 Task: open an excel sheet and write heading  Budget GuruAdd Categories in a column and its values below  'Housing, Transportation, Groceries, Utilities, Entertainment, Dining Out, Health, Miscellaneous, Savings & Total. 'Add Budgeted amount in next column and its values below  $1,500, $300, $400, $200, $150, $250, $100, $200, $500 & $4,600. Add Actual amountin next column and its values below   $1,400, $280, $420, $180, $170, $230, $120, $180, $520 & $4,500. Add Difference in next column and its values below  -$100, -$20, +$20, -$20, +$20, -$20, +$20, -$20, +$20 & -$100Save page Financial Tracking Sheet Spreadsheet Template Workbookbook
Action: Mouse moved to (43, 123)
Screenshot: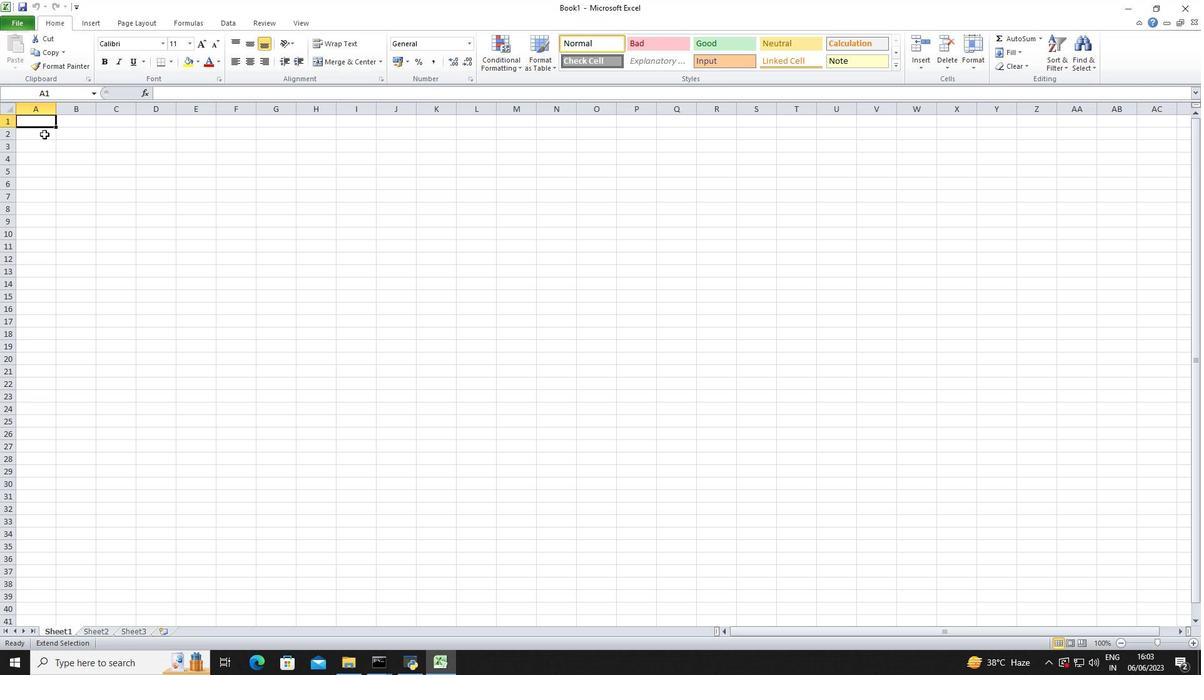 
Action: Mouse pressed left at (43, 123)
Screenshot: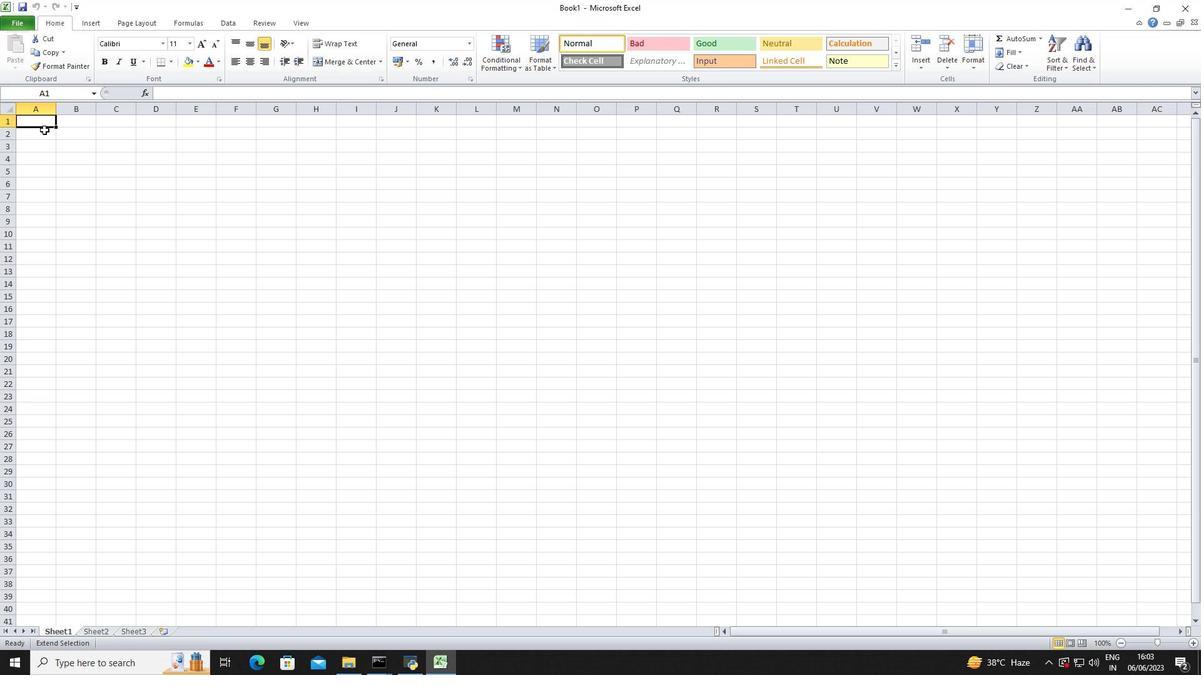 
Action: Key pressed <Key.shift>Budget<Key.space><Key.shift>Guru<Key.enter><Key.enter><Key.shift><Key.shift><Key.shift><Key.shift>Categories<Key.enter><Key.shift>Housing<Key.enter><Key.shift>Transportation<Key.enter><Key.shift>Groceries<Key.enter><Key.shift>Utilities<Key.enter><Key.shift>Entertainment<Key.enter><Key.shift>Dining<Key.space><Key.shift>Out<Key.enter><Key.shift>Health<Key.enter><Key.shift>Miscellaneous<Key.enter><Key.shift>Savings<Key.enter><Key.shift>Total<Key.down><Key.right><Key.right><Key.up><Key.up><Key.up><Key.up><Key.up><Key.up><Key.up><Key.up><Key.up><Key.up><Key.up><Key.shift>Budgeted<Key.space><Key.shift>Amount<Key.down>1500<Key.down>300<Key.down>400<Key.down>200<Key.down>150<Key.down>250<Key.down>100<Key.down>200<Key.down>500<Key.down>4600<Key.down>
Screenshot: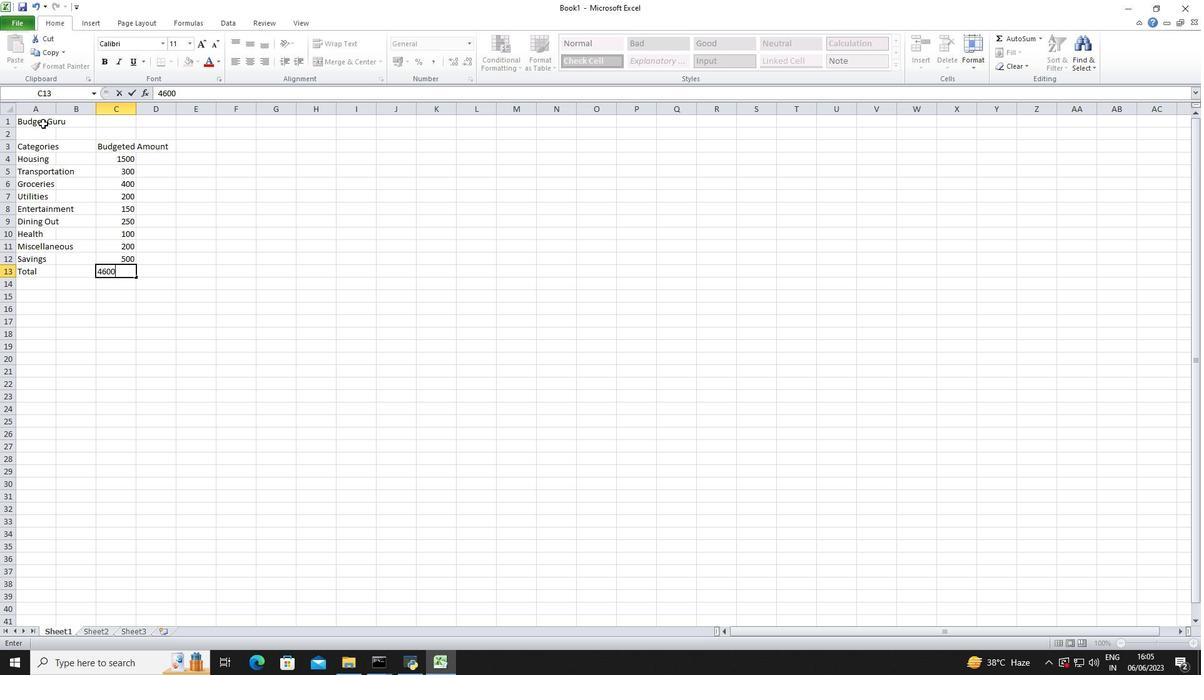 
Action: Mouse moved to (111, 158)
Screenshot: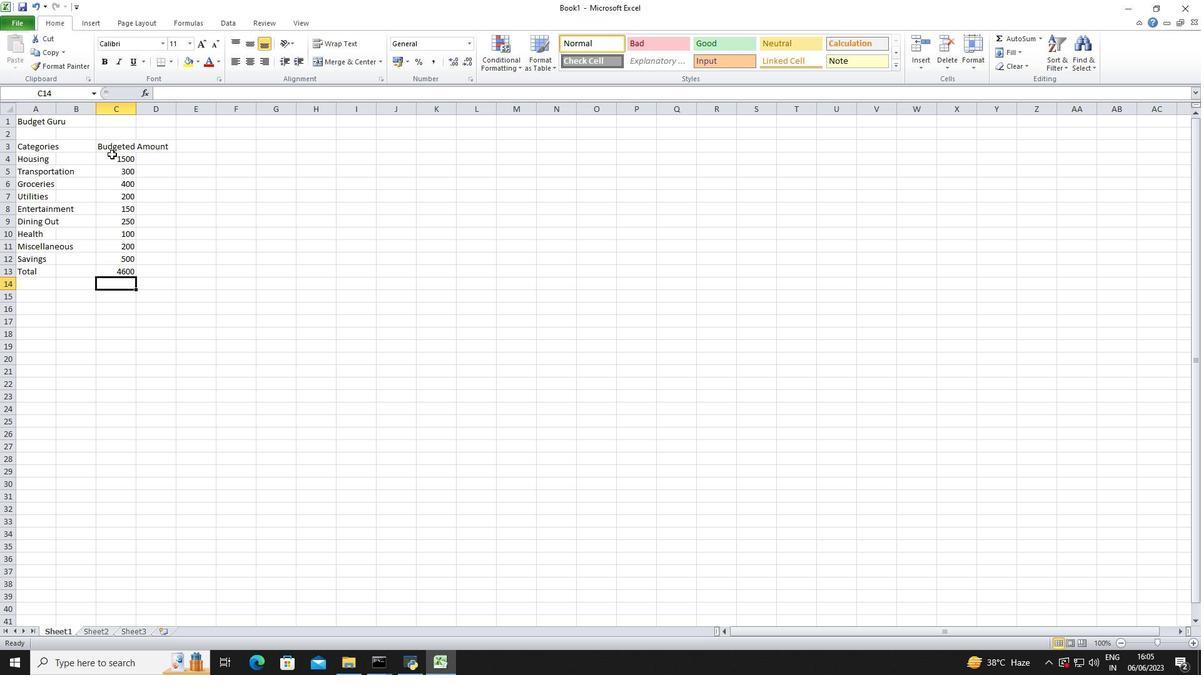 
Action: Mouse pressed left at (111, 158)
Screenshot: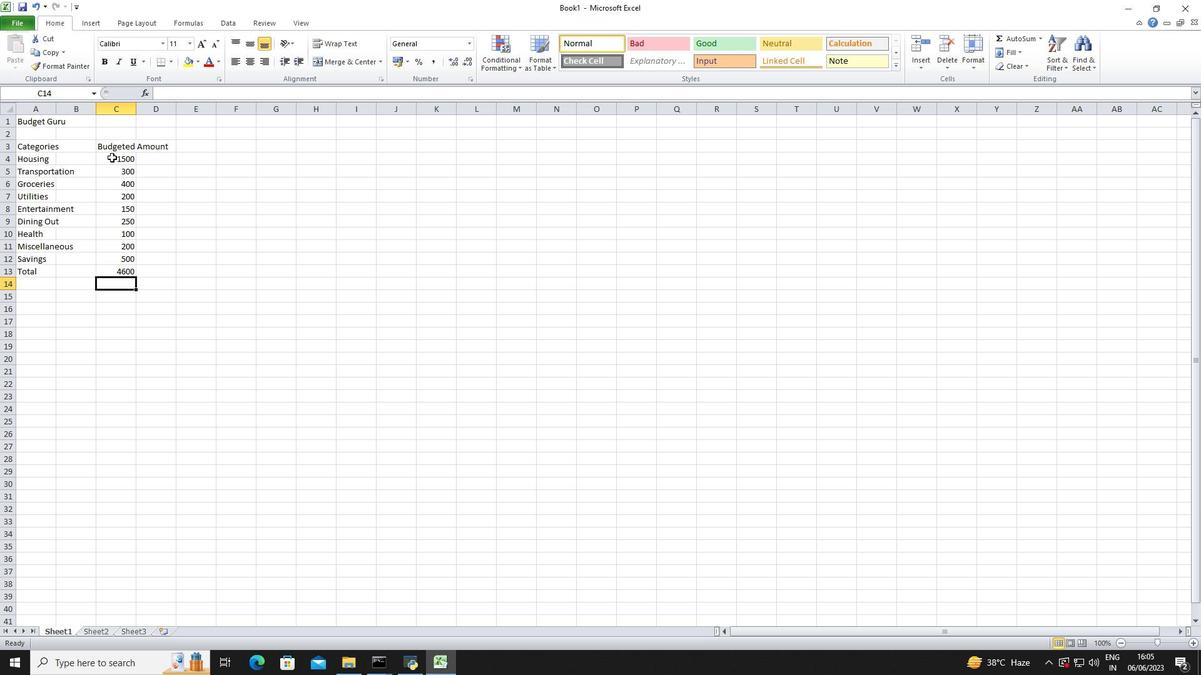 
Action: Mouse moved to (468, 40)
Screenshot: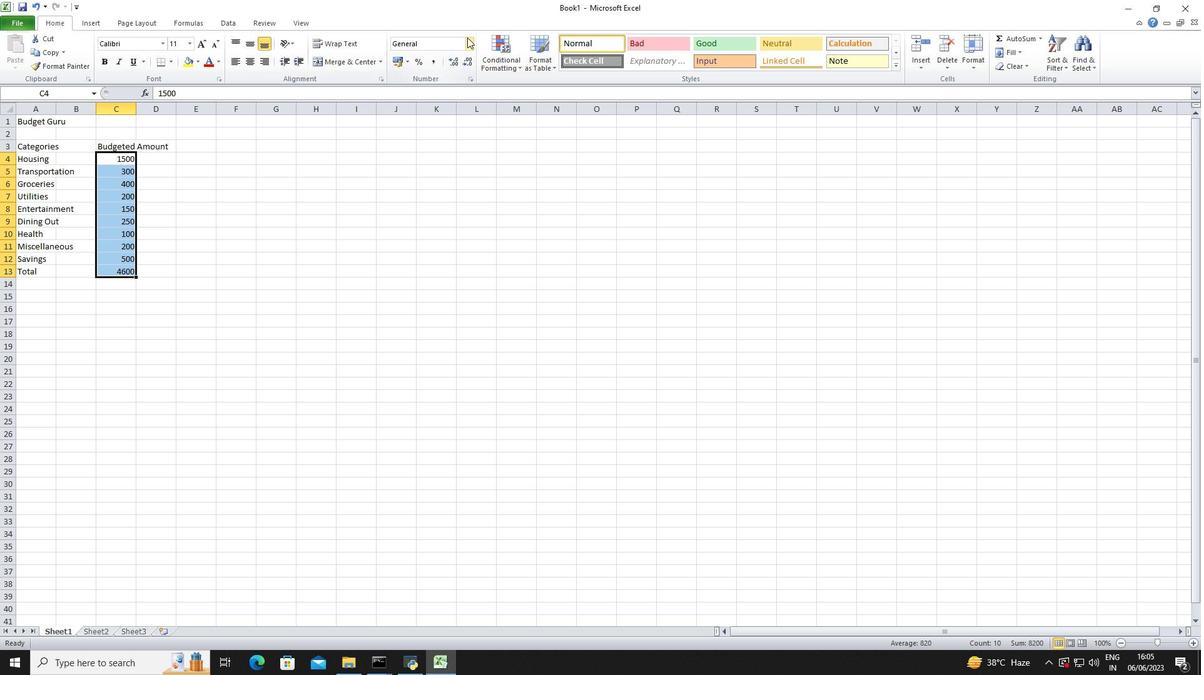 
Action: Mouse pressed left at (468, 40)
Screenshot: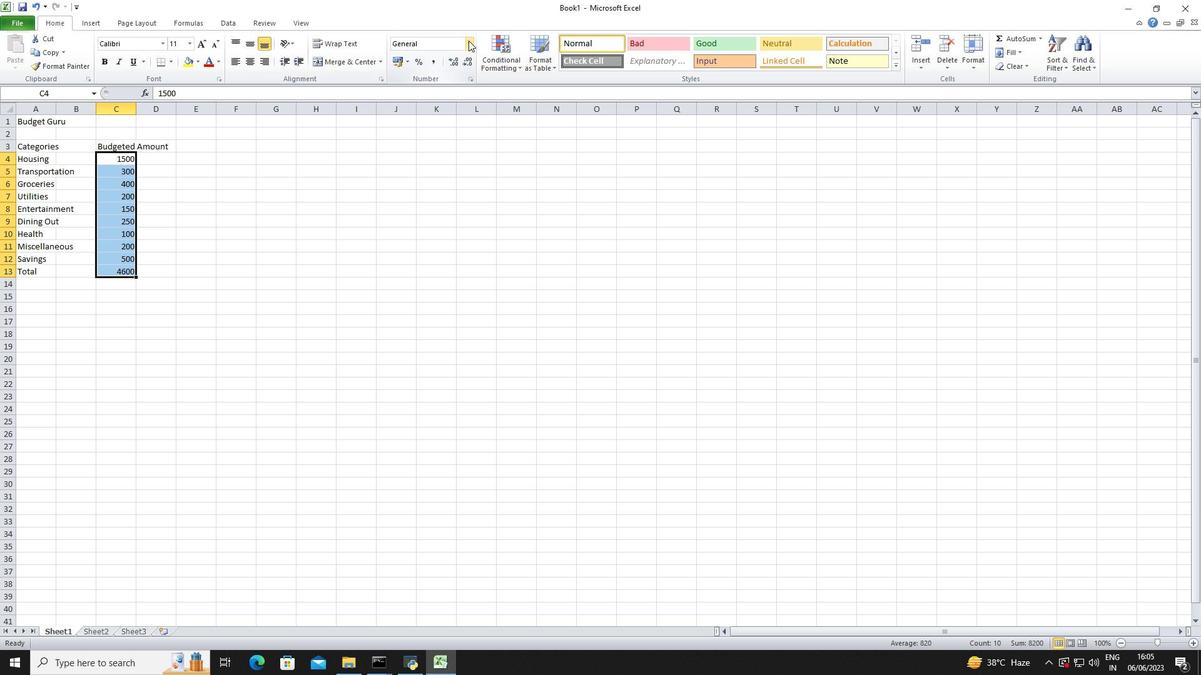 
Action: Mouse moved to (459, 367)
Screenshot: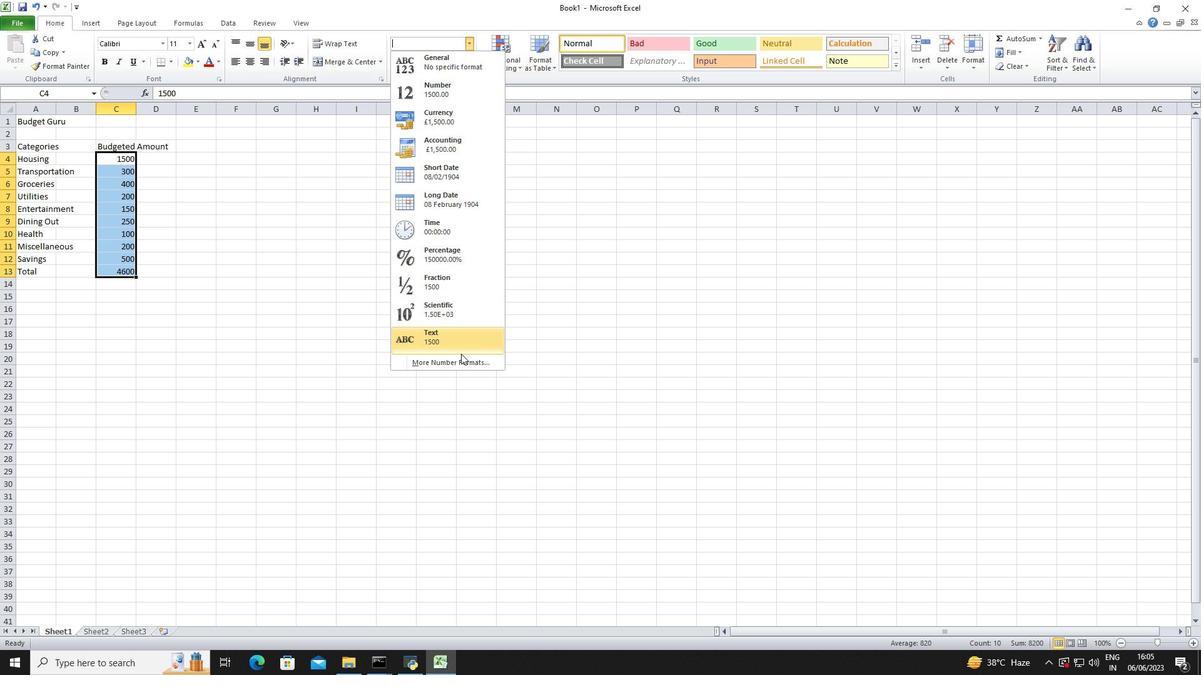 
Action: Mouse pressed left at (459, 367)
Screenshot: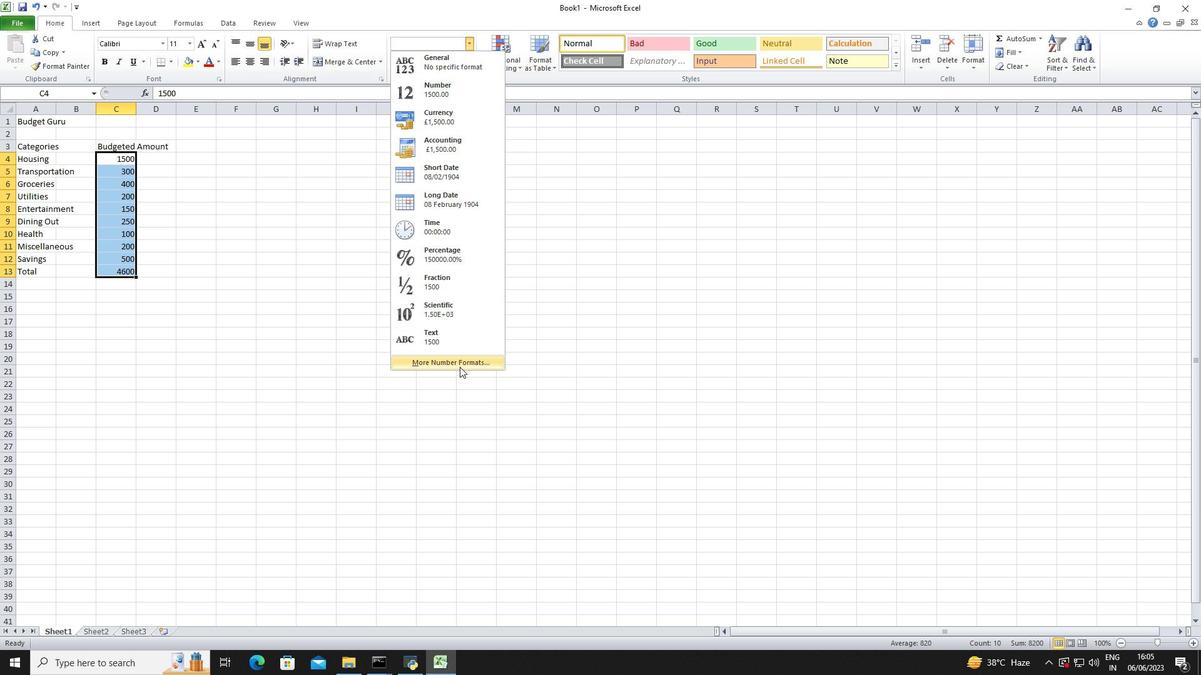 
Action: Mouse moved to (192, 237)
Screenshot: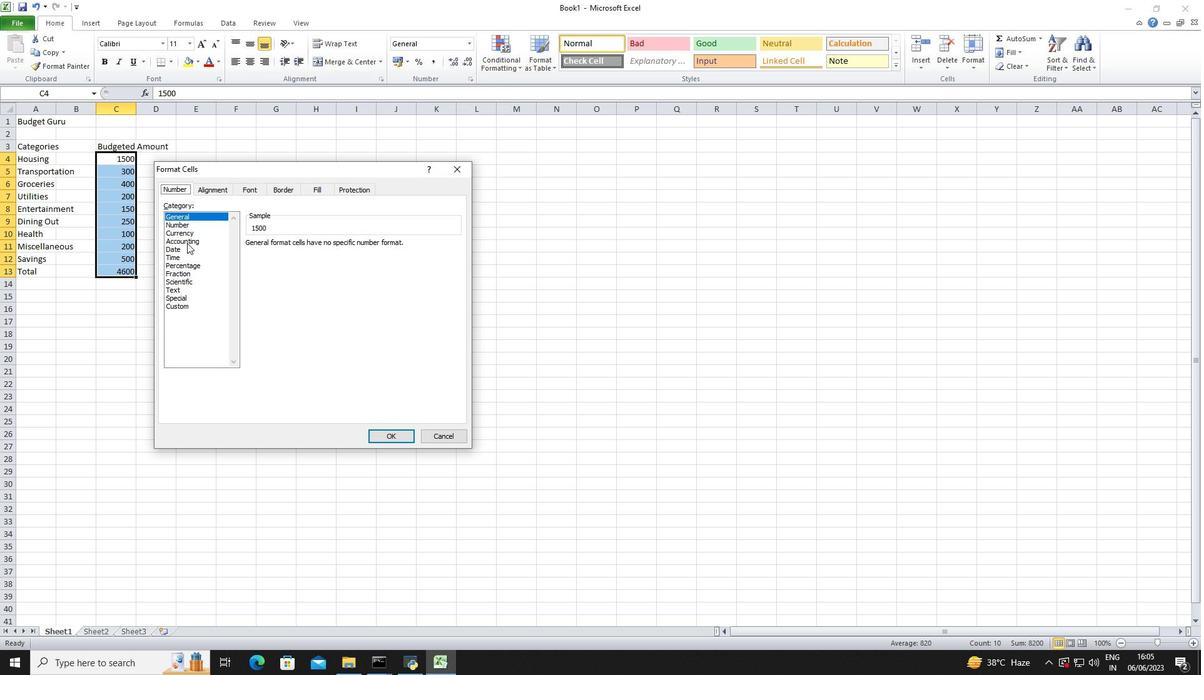 
Action: Mouse pressed left at (192, 237)
Screenshot: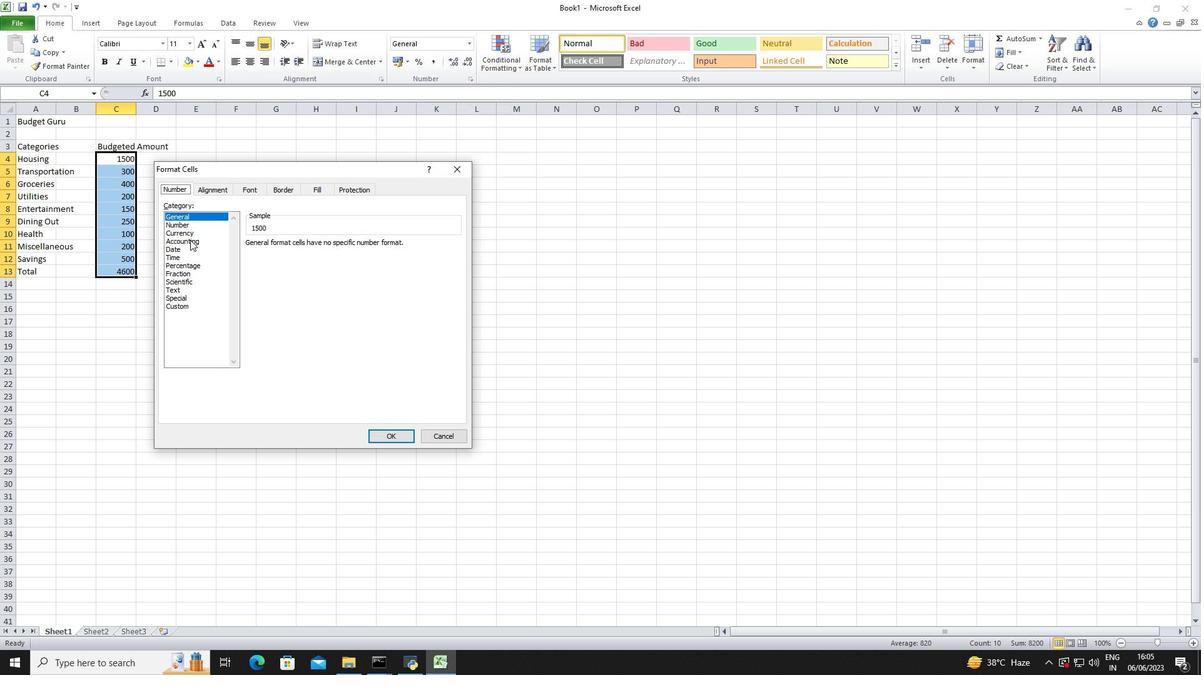 
Action: Mouse moved to (195, 233)
Screenshot: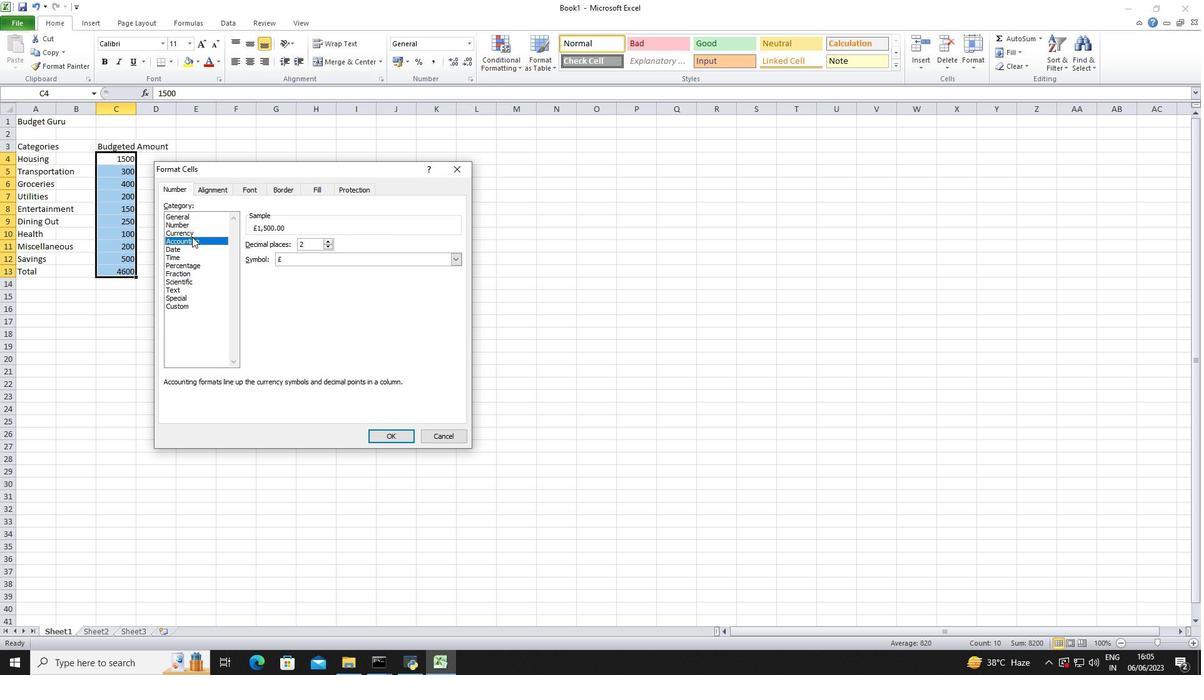 
Action: Mouse pressed left at (195, 233)
Screenshot: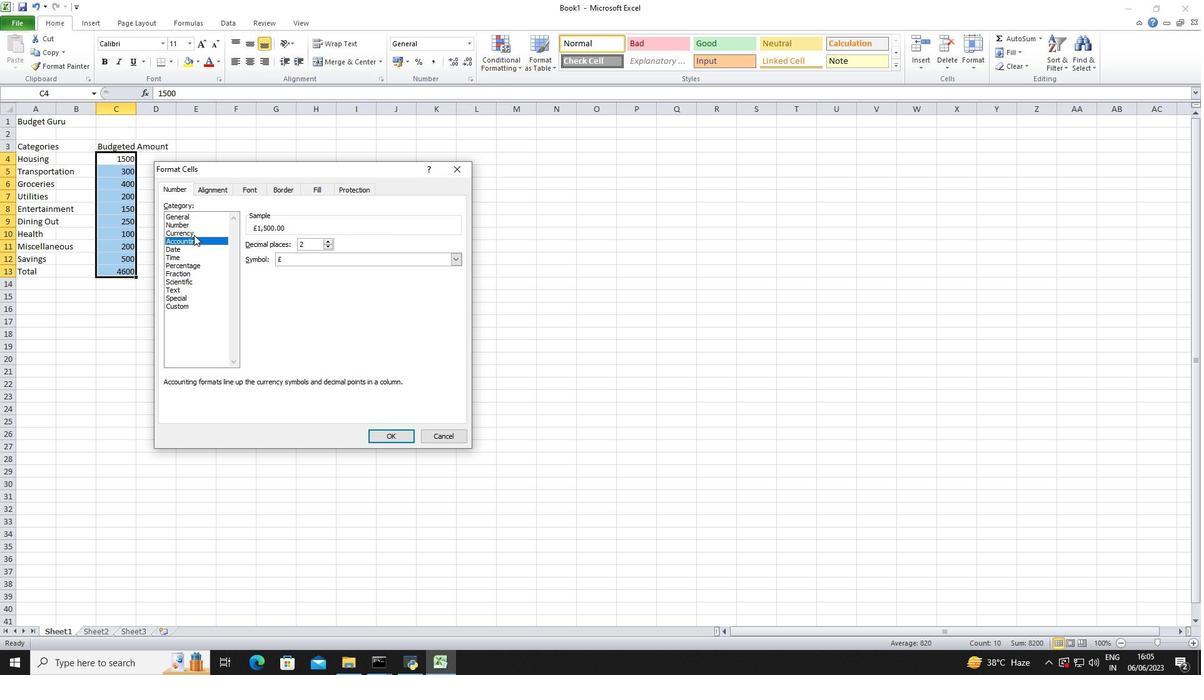 
Action: Mouse moved to (330, 246)
Screenshot: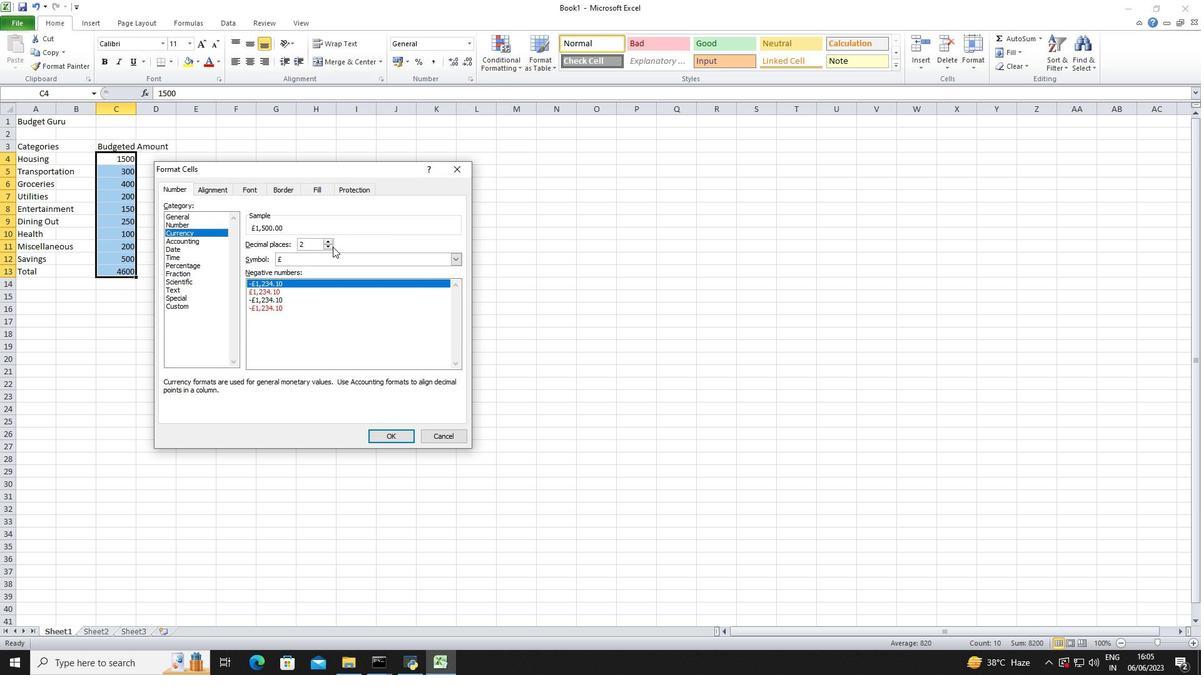 
Action: Mouse pressed left at (330, 246)
Screenshot: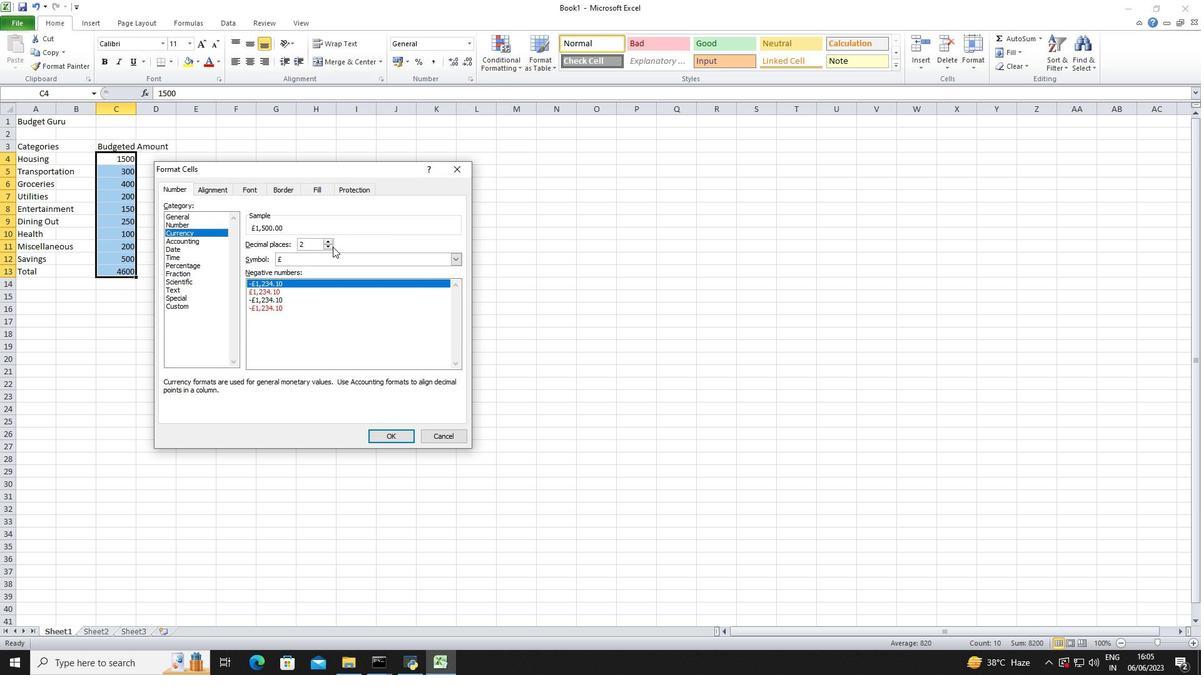 
Action: Mouse pressed left at (330, 246)
Screenshot: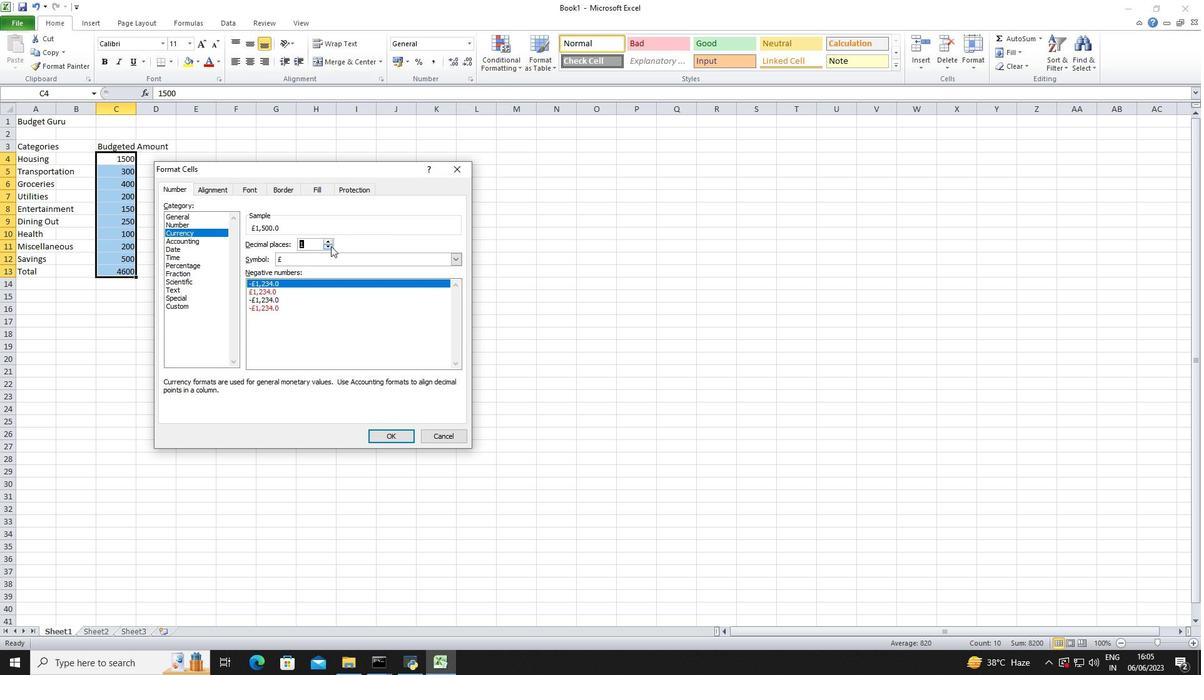 
Action: Mouse moved to (330, 253)
Screenshot: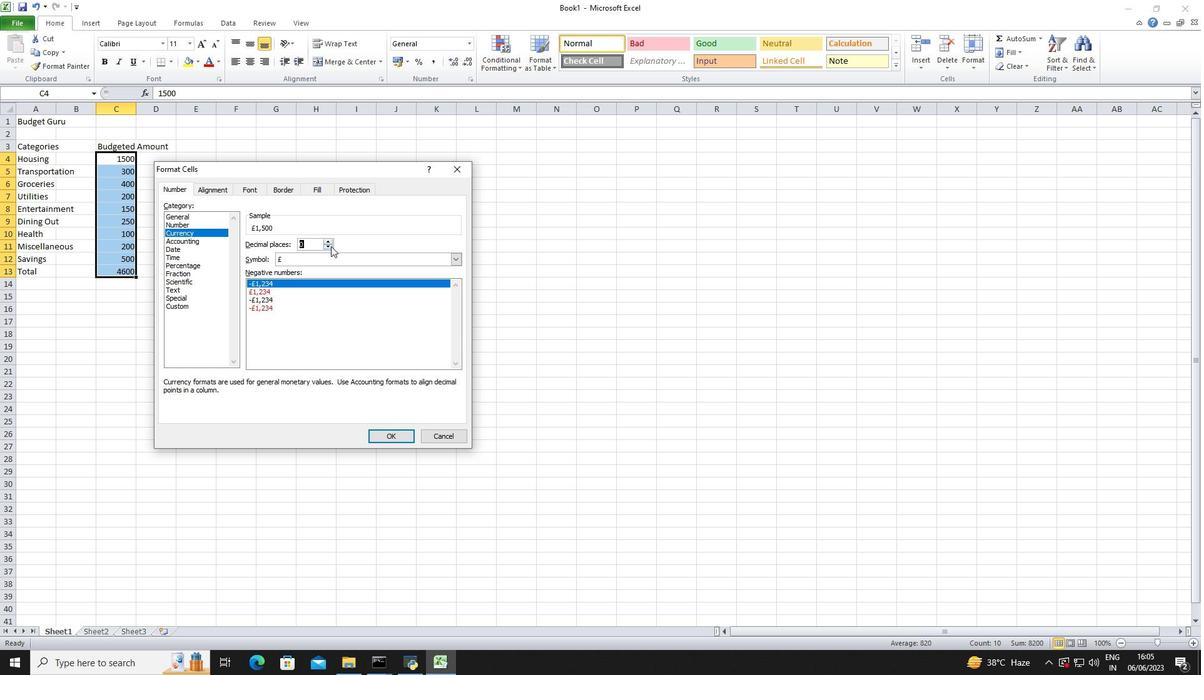 
Action: Mouse pressed left at (330, 253)
Screenshot: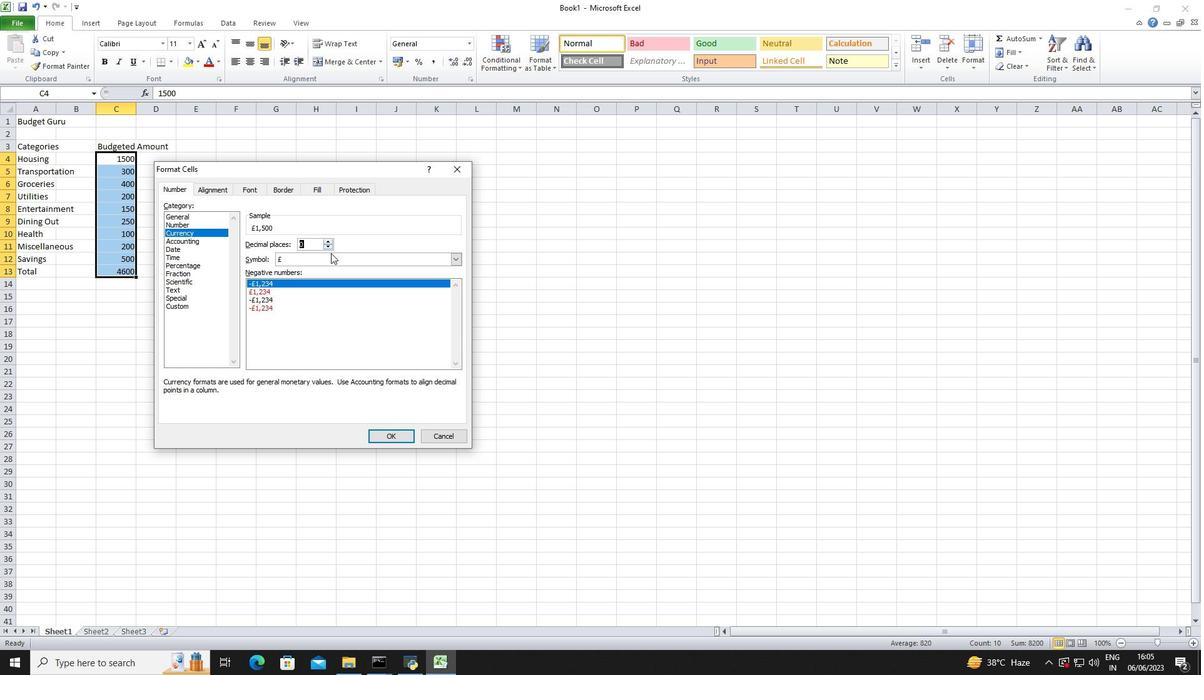 
Action: Mouse moved to (330, 298)
Screenshot: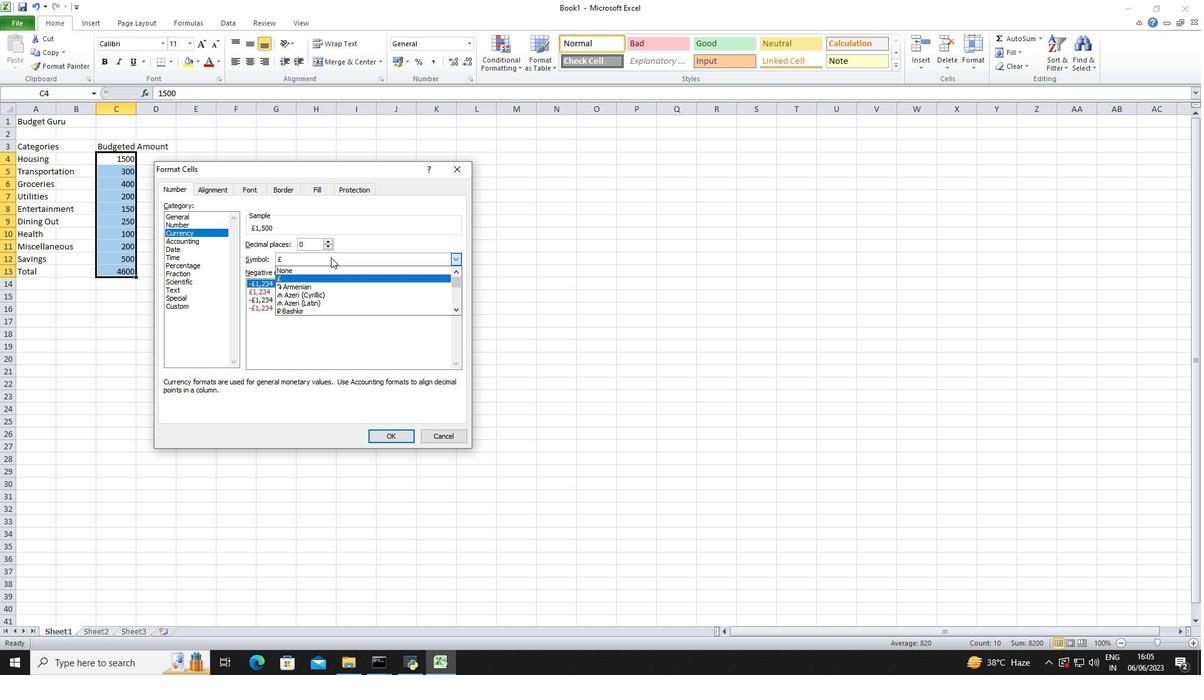 
Action: Mouse scrolled (330, 297) with delta (0, 0)
Screenshot: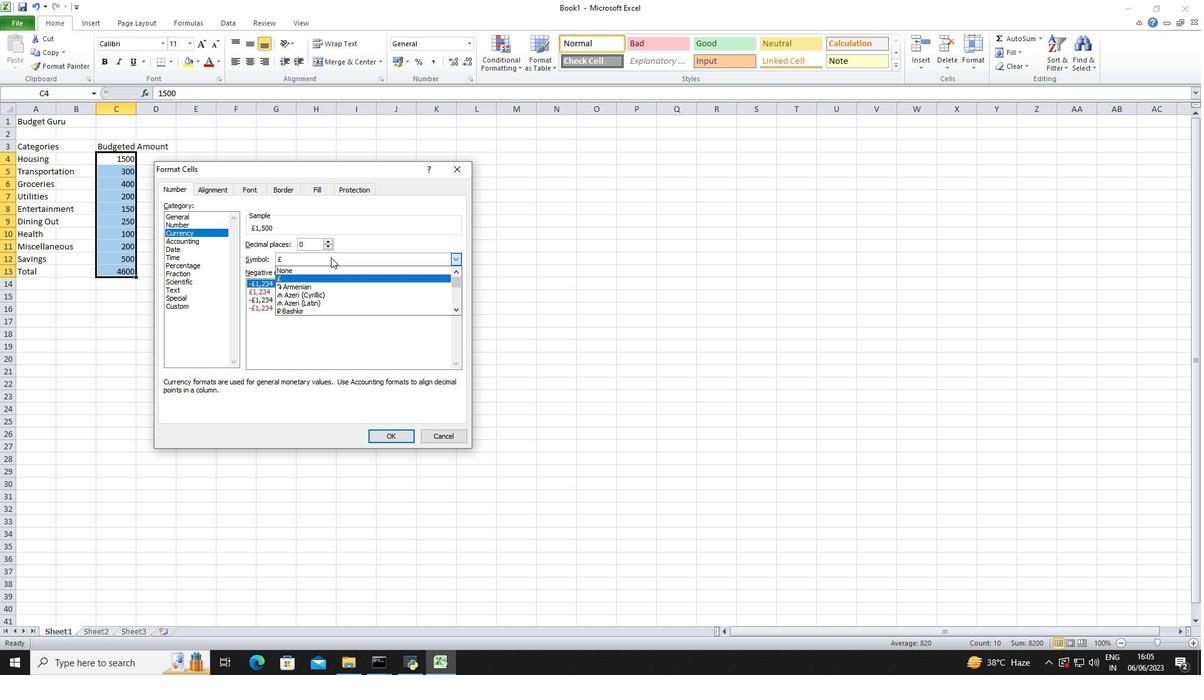 
Action: Mouse scrolled (330, 297) with delta (0, 0)
Screenshot: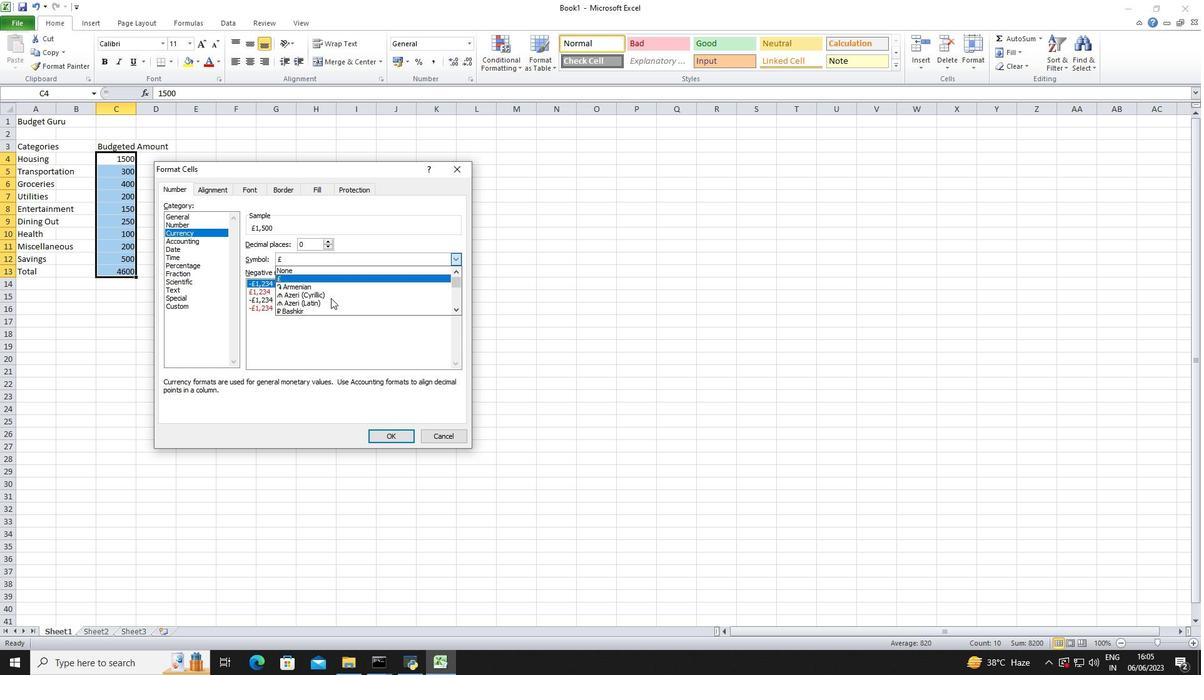
Action: Mouse scrolled (330, 297) with delta (0, 0)
Screenshot: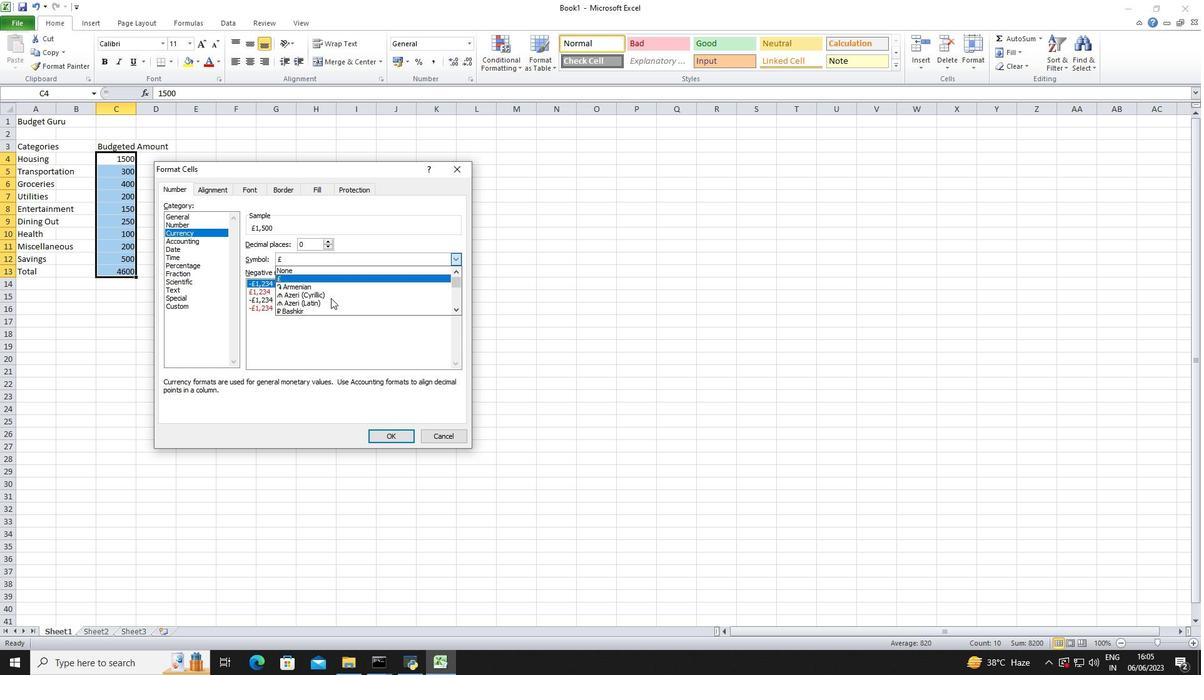 
Action: Mouse scrolled (330, 297) with delta (0, 0)
Screenshot: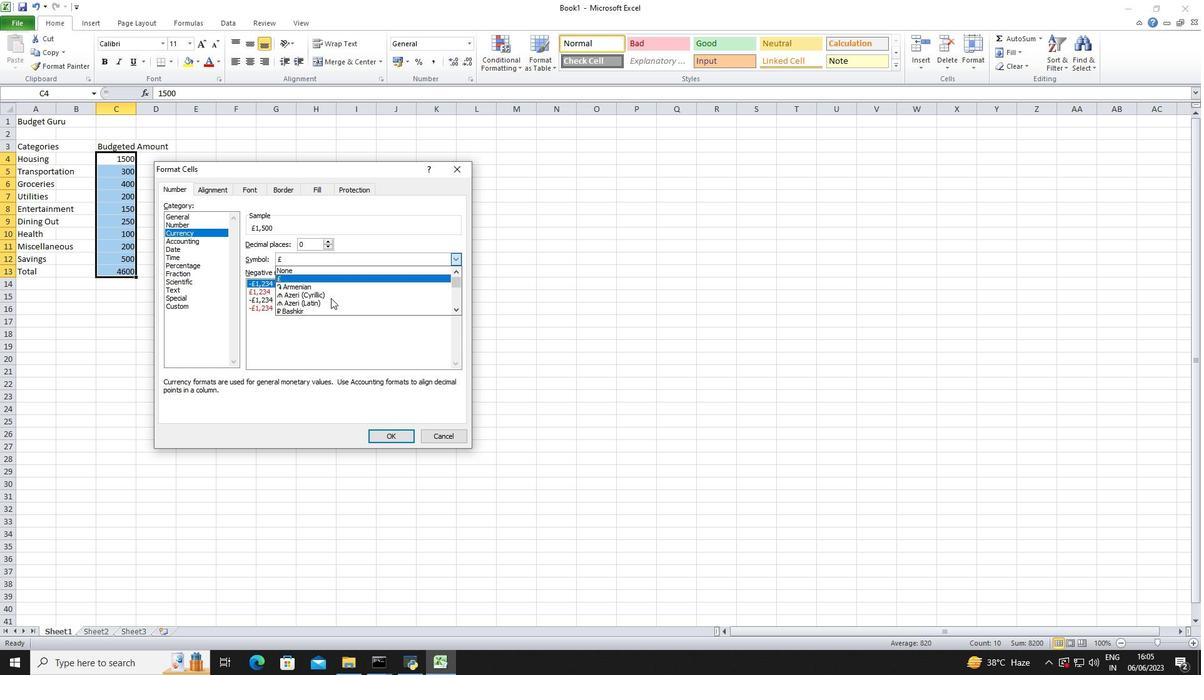 
Action: Mouse scrolled (330, 297) with delta (0, 0)
Screenshot: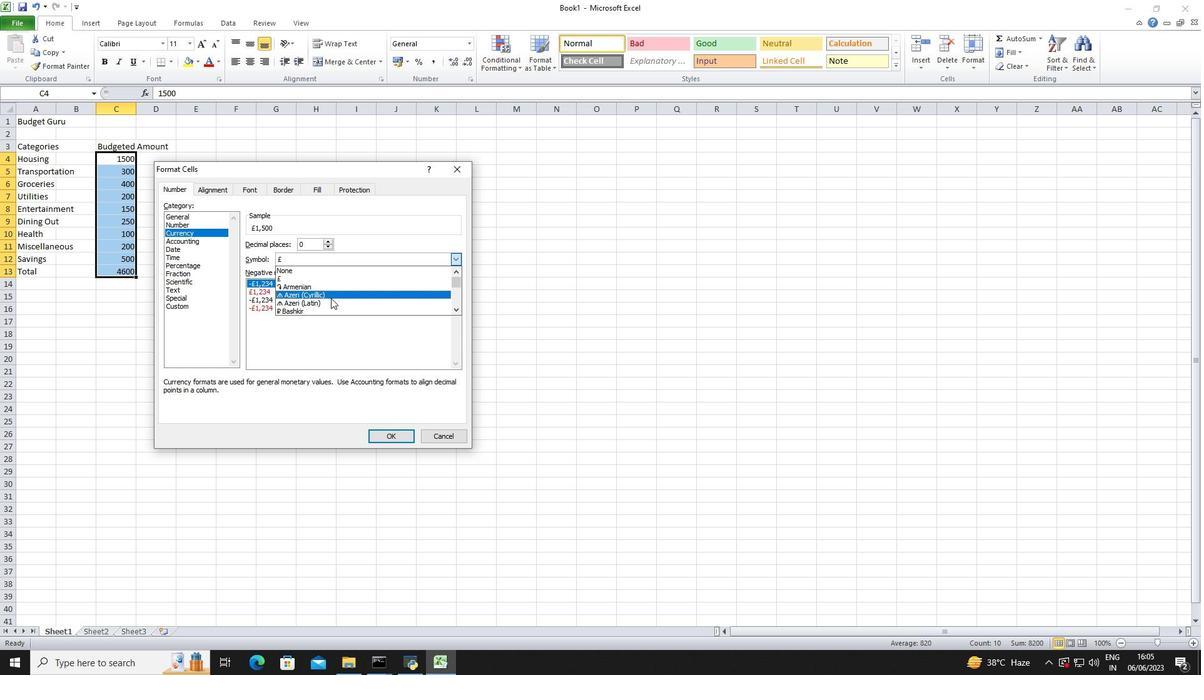 
Action: Mouse scrolled (330, 297) with delta (0, 0)
Screenshot: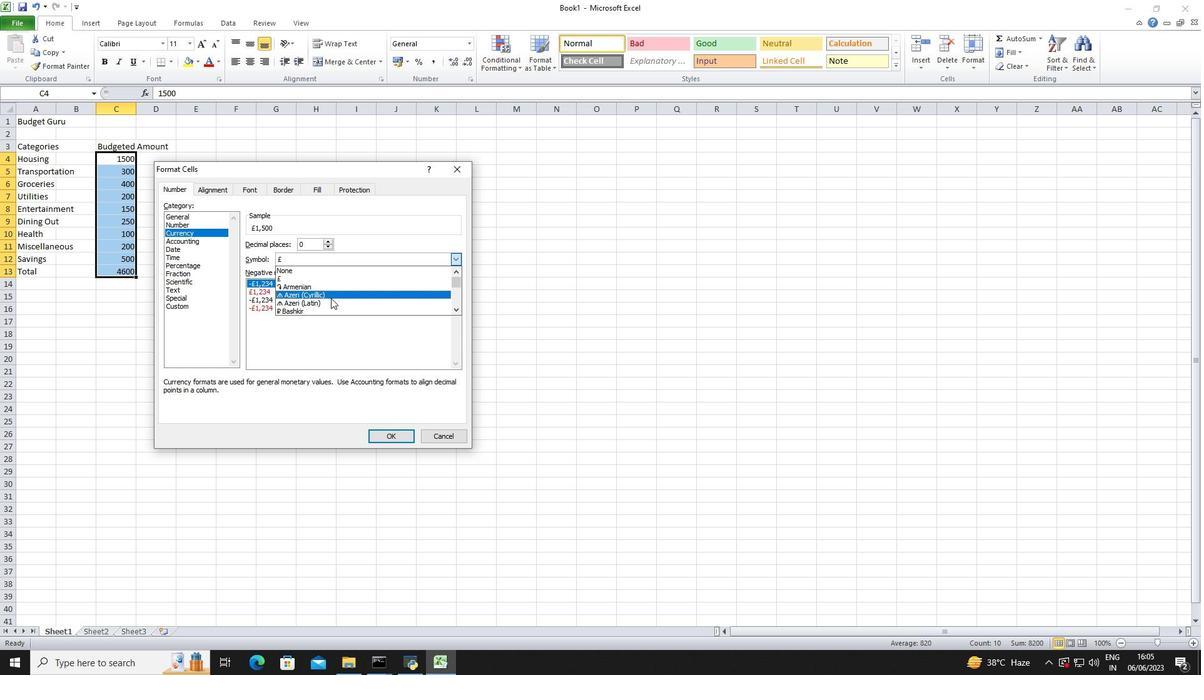 
Action: Mouse scrolled (330, 297) with delta (0, 0)
Screenshot: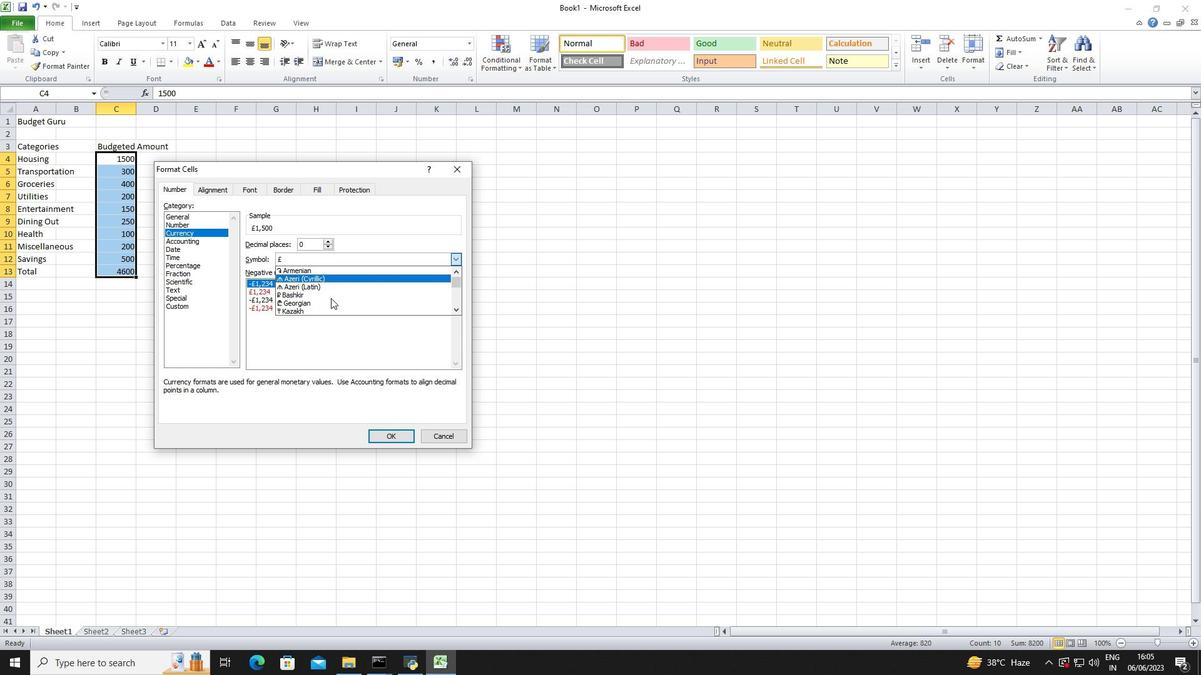 
Action: Mouse scrolled (330, 297) with delta (0, 0)
Screenshot: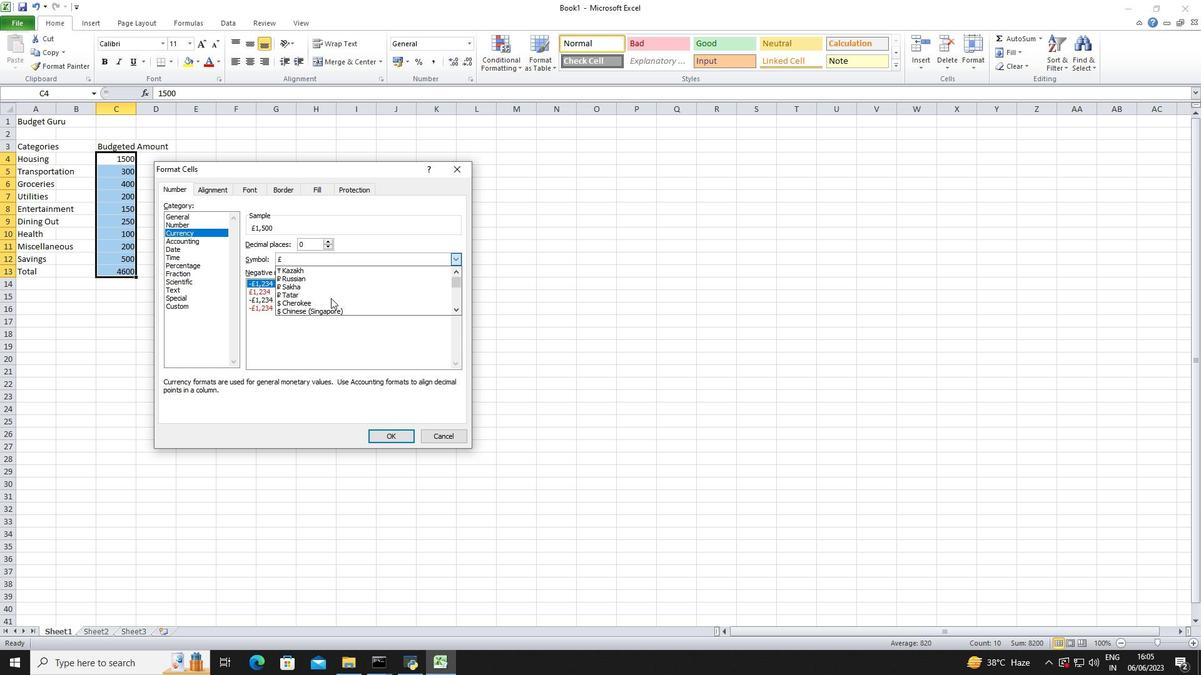 
Action: Mouse scrolled (330, 297) with delta (0, 0)
Screenshot: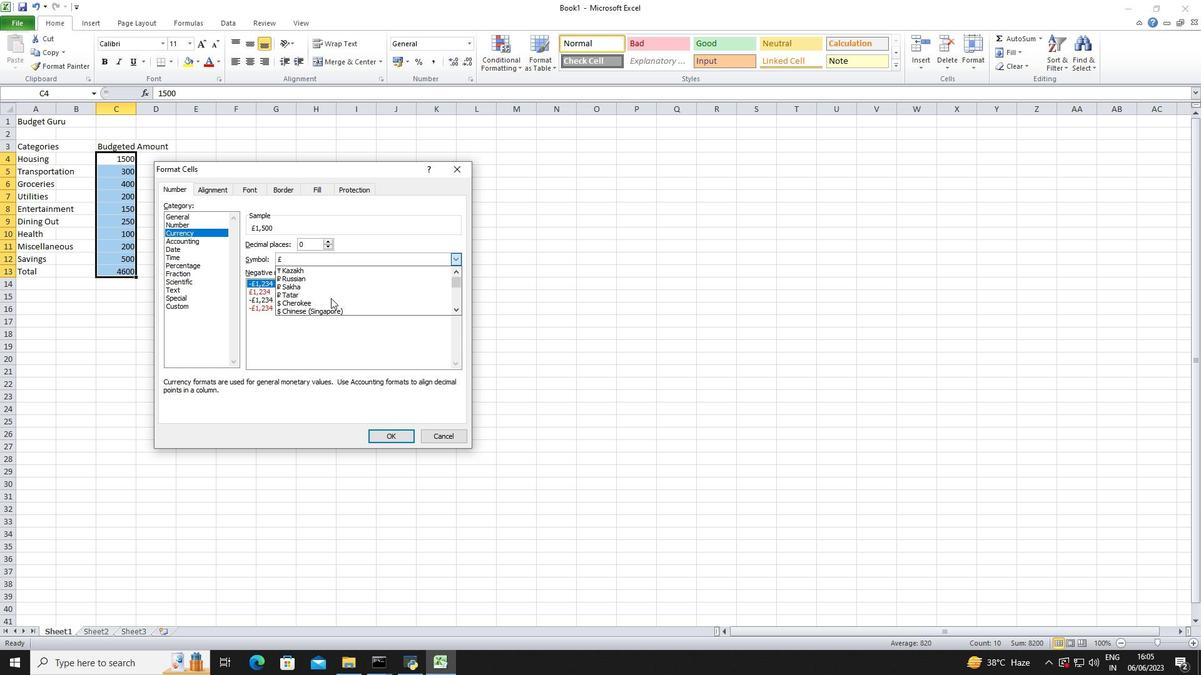 
Action: Mouse scrolled (330, 297) with delta (0, 0)
Screenshot: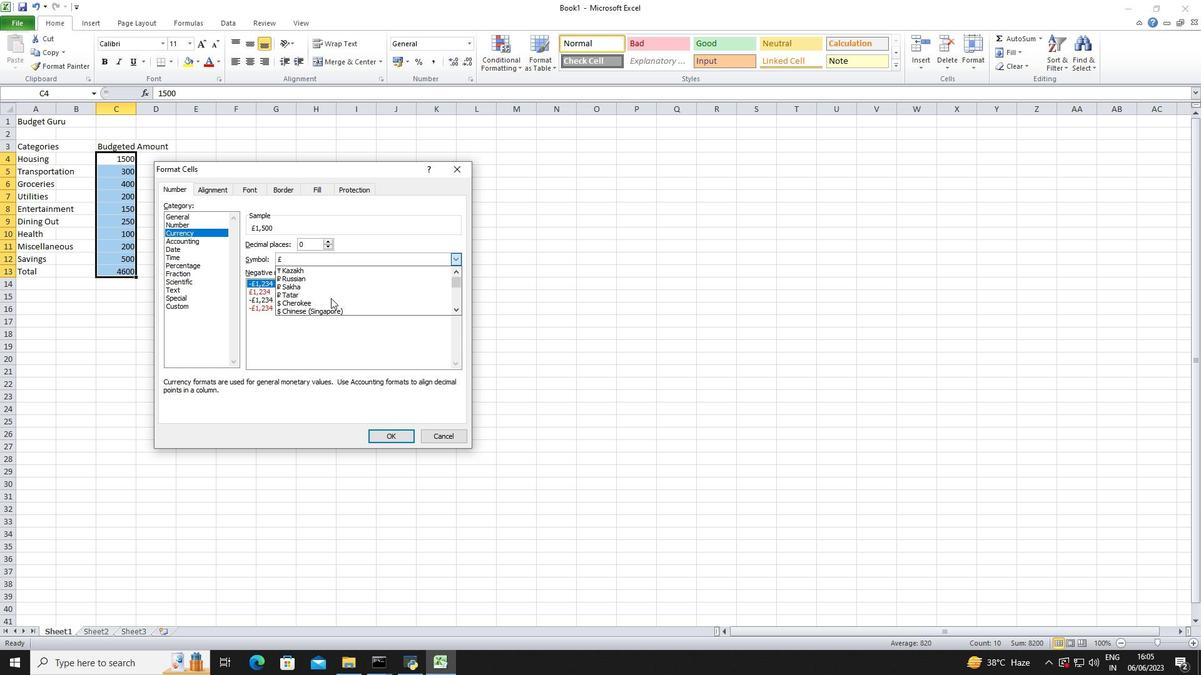 
Action: Mouse scrolled (330, 297) with delta (0, 0)
Screenshot: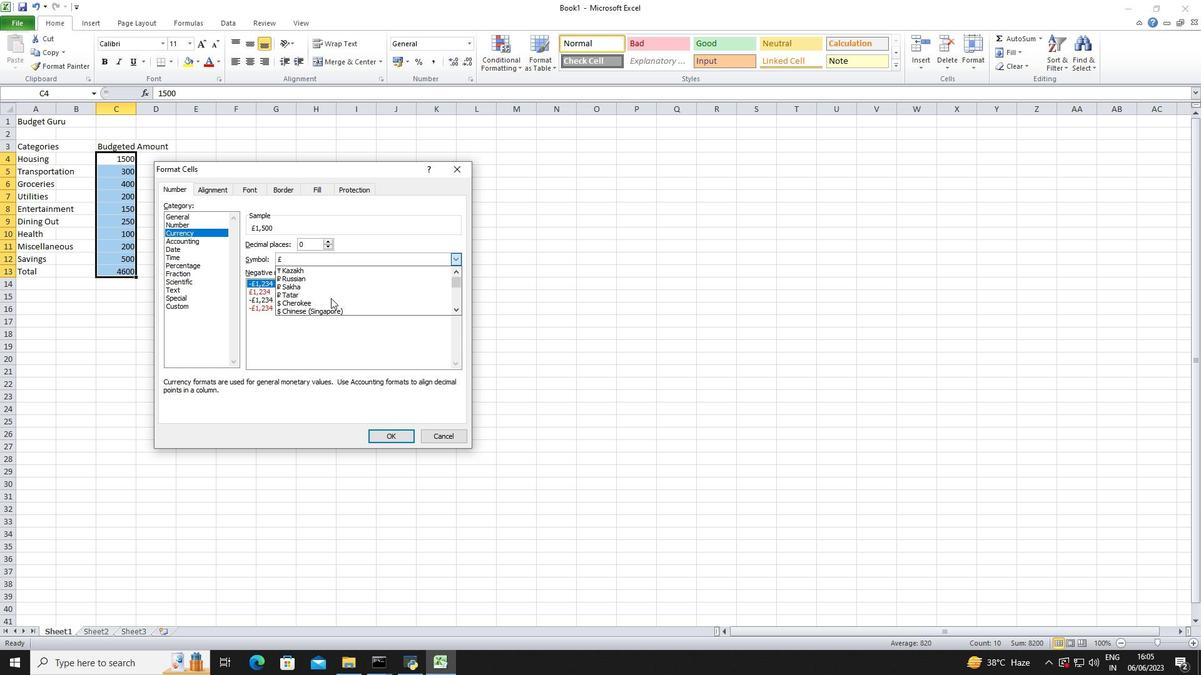 
Action: Mouse scrolled (330, 297) with delta (0, 0)
Screenshot: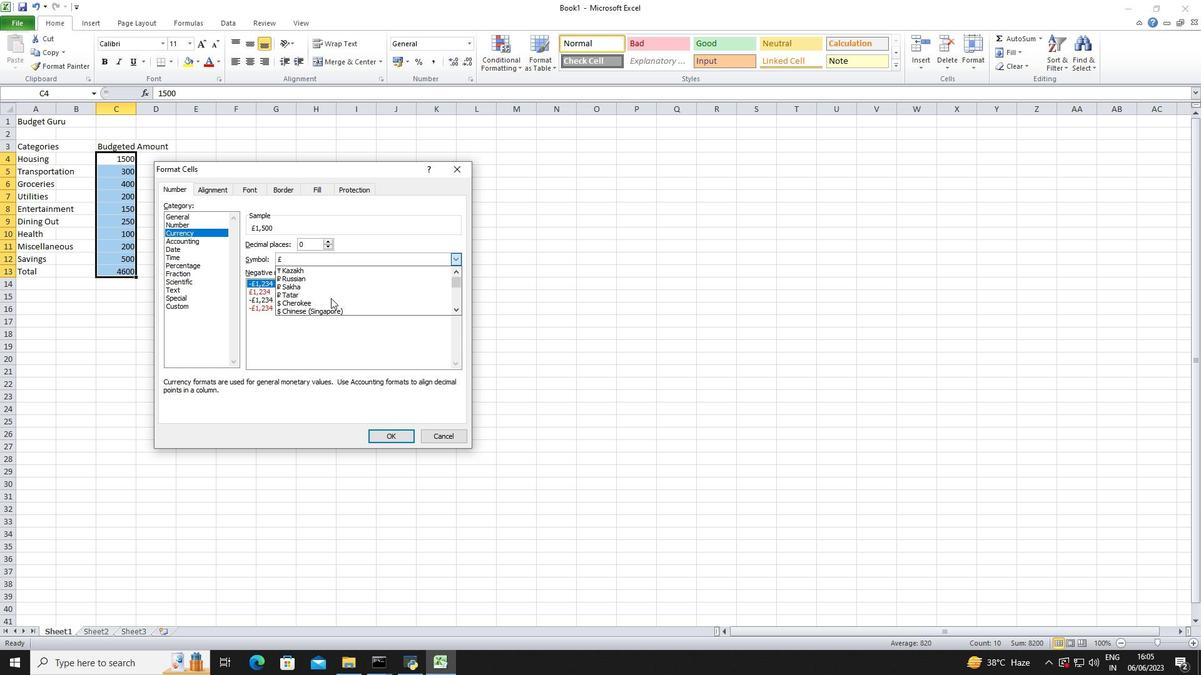 
Action: Mouse scrolled (330, 297) with delta (0, 0)
Screenshot: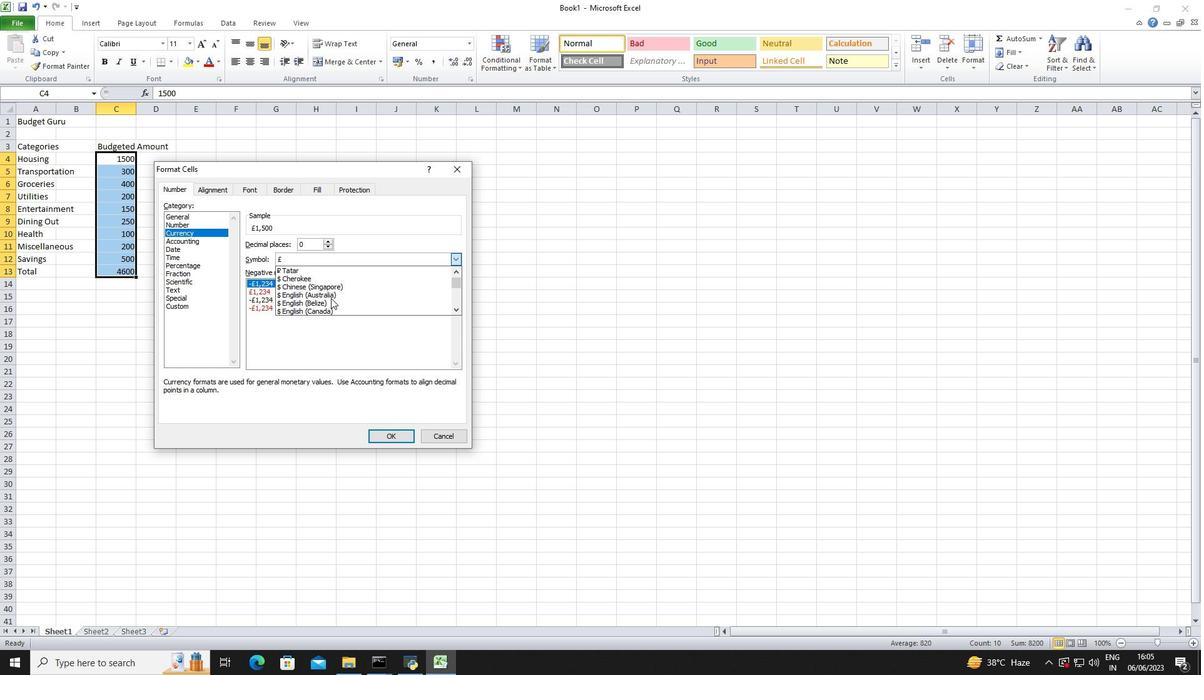 
Action: Mouse moved to (346, 271)
Screenshot: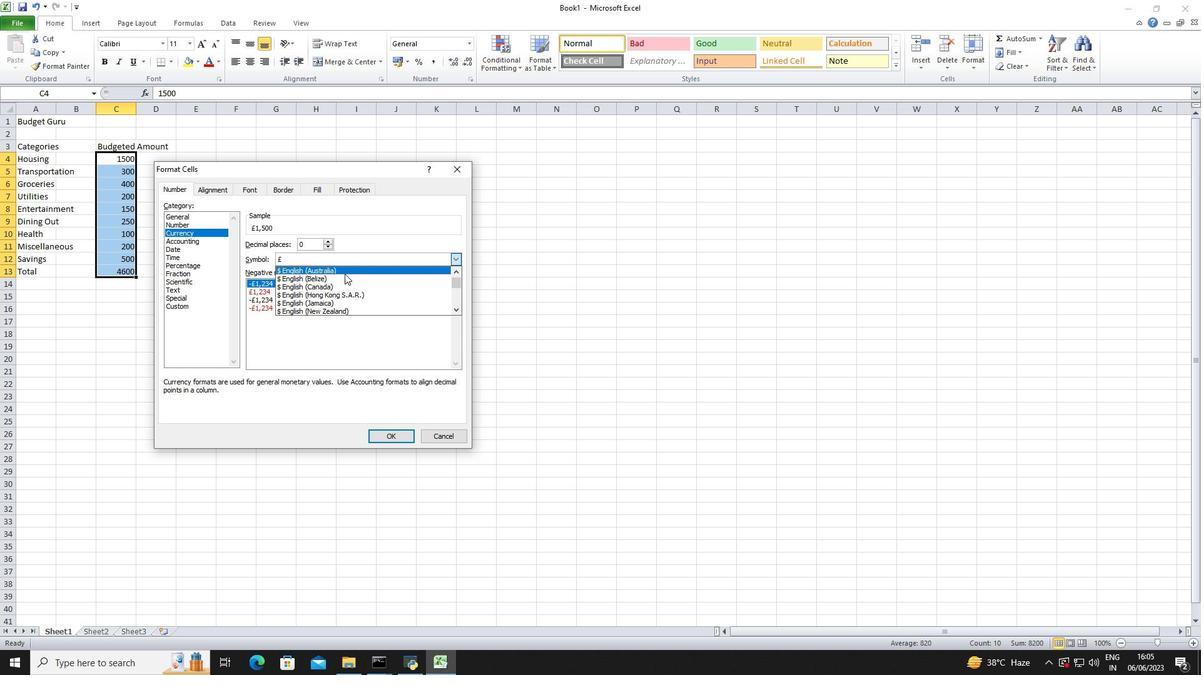 
Action: Mouse pressed left at (346, 271)
Screenshot: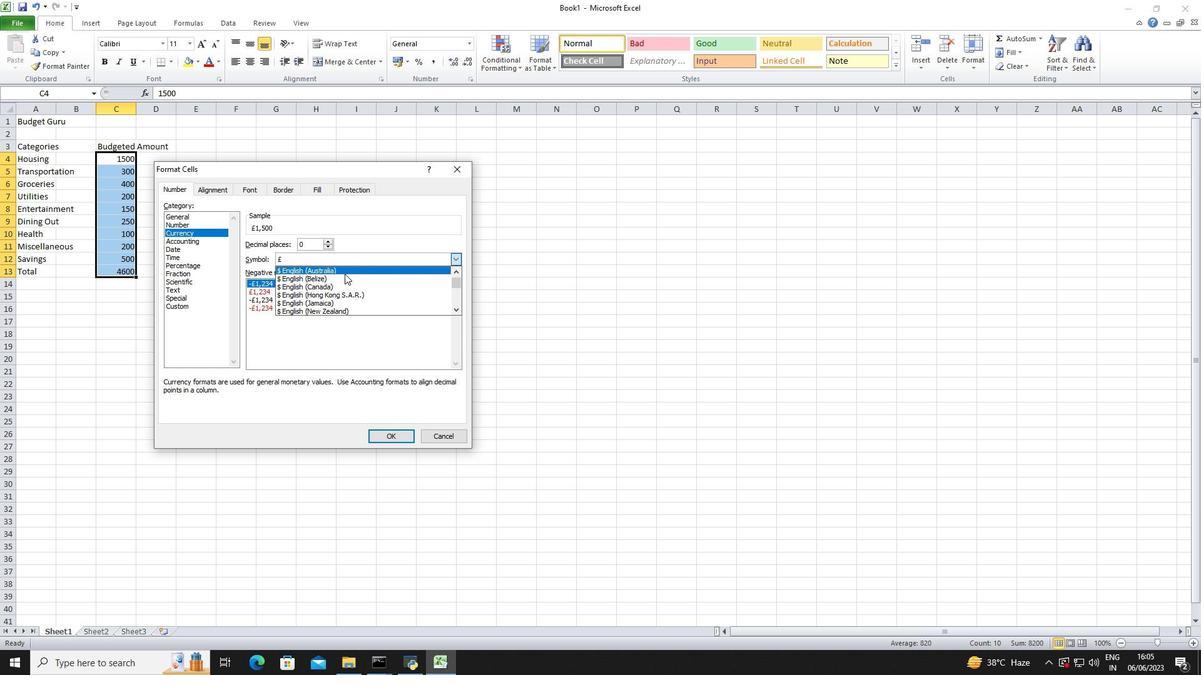 
Action: Mouse moved to (379, 432)
Screenshot: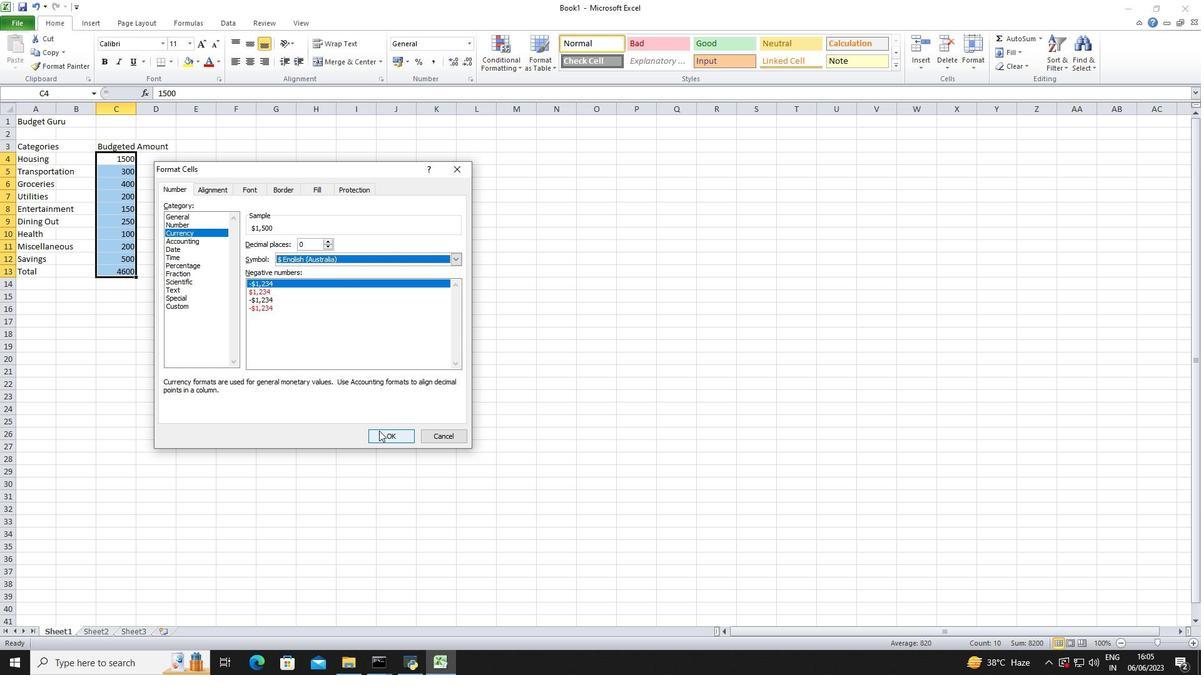 
Action: Mouse pressed left at (379, 432)
Screenshot: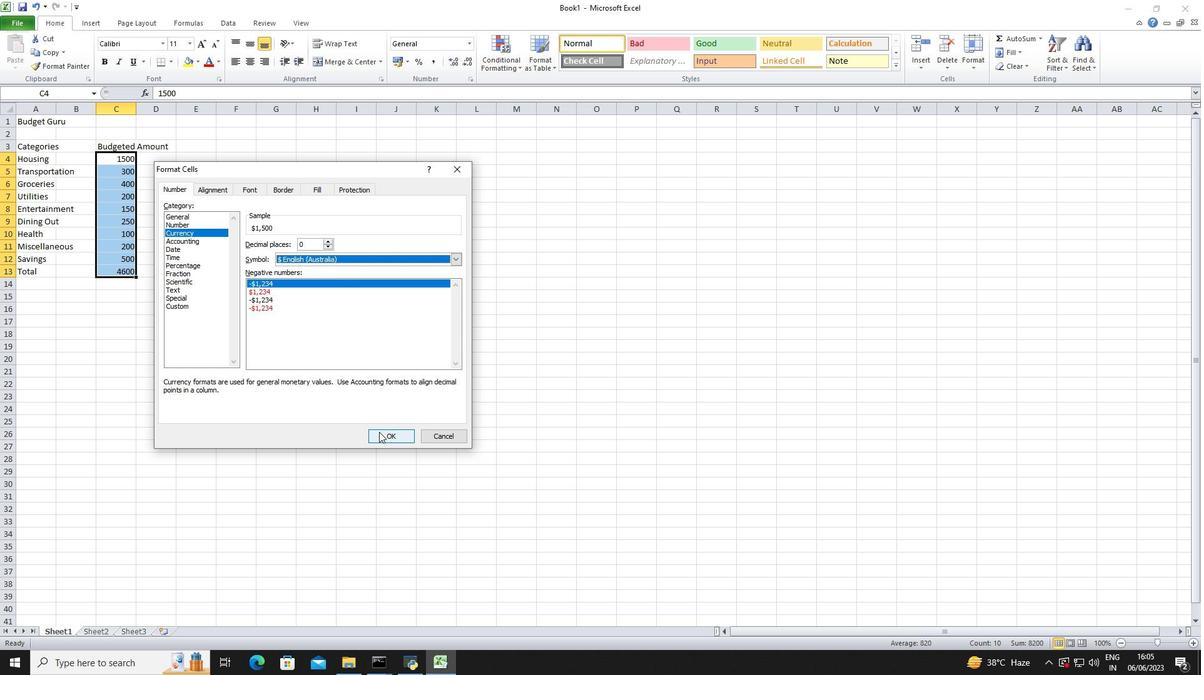
Action: Mouse moved to (202, 145)
Screenshot: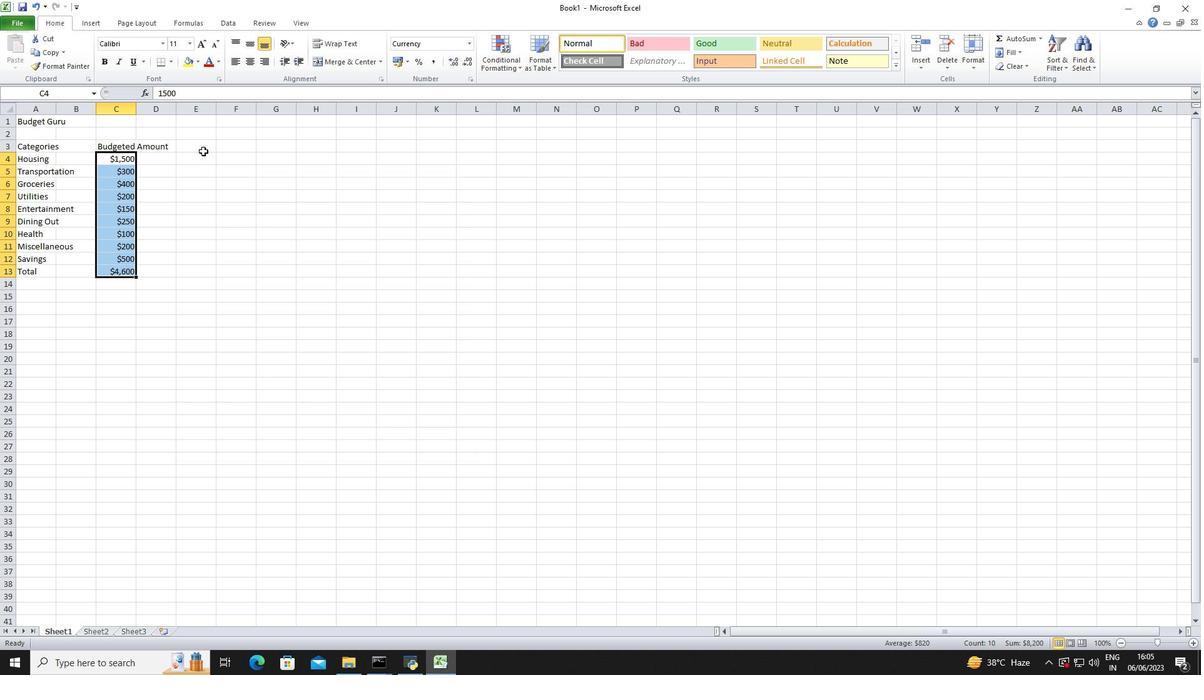 
Action: Mouse pressed left at (202, 145)
Screenshot: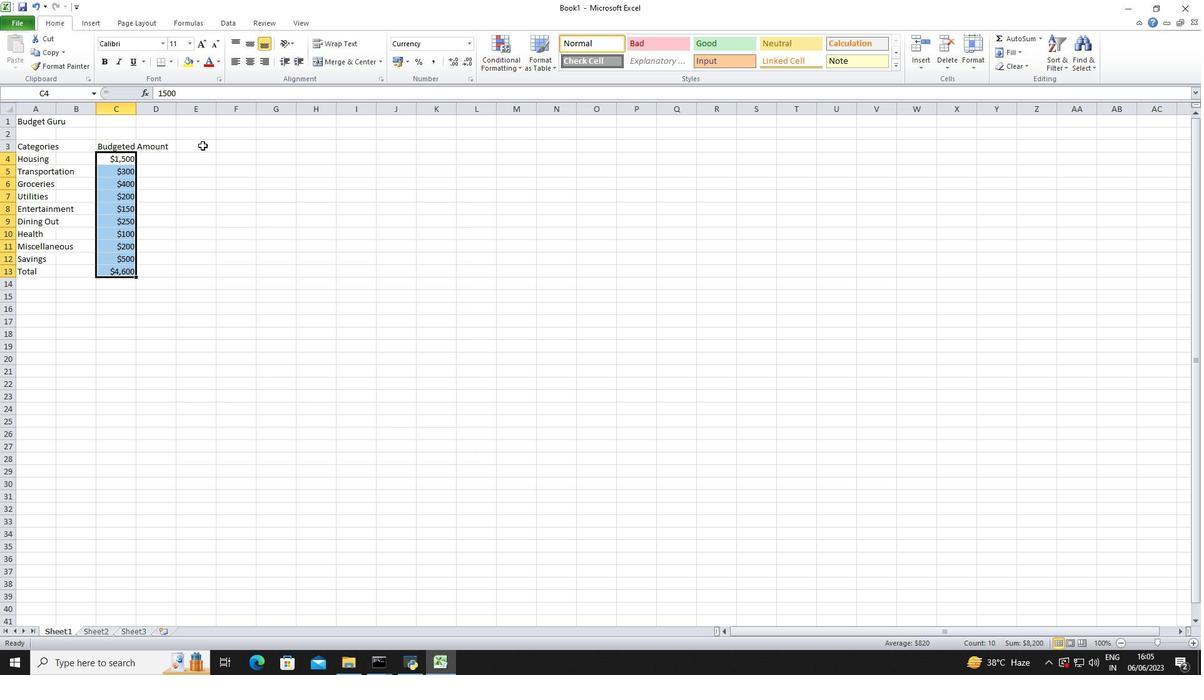 
Action: Key pressed <Key.shift>Actual<Key.space><Key.shift>Amount<Key.right><Key.down><Key.left>1400<Key.down>280<Key.down>420<Key.down>180<Key.down>170<Key.down>230<Key.down>120<Key.down>180<Key.down>520<Key.down>4500<Key.down>
Screenshot: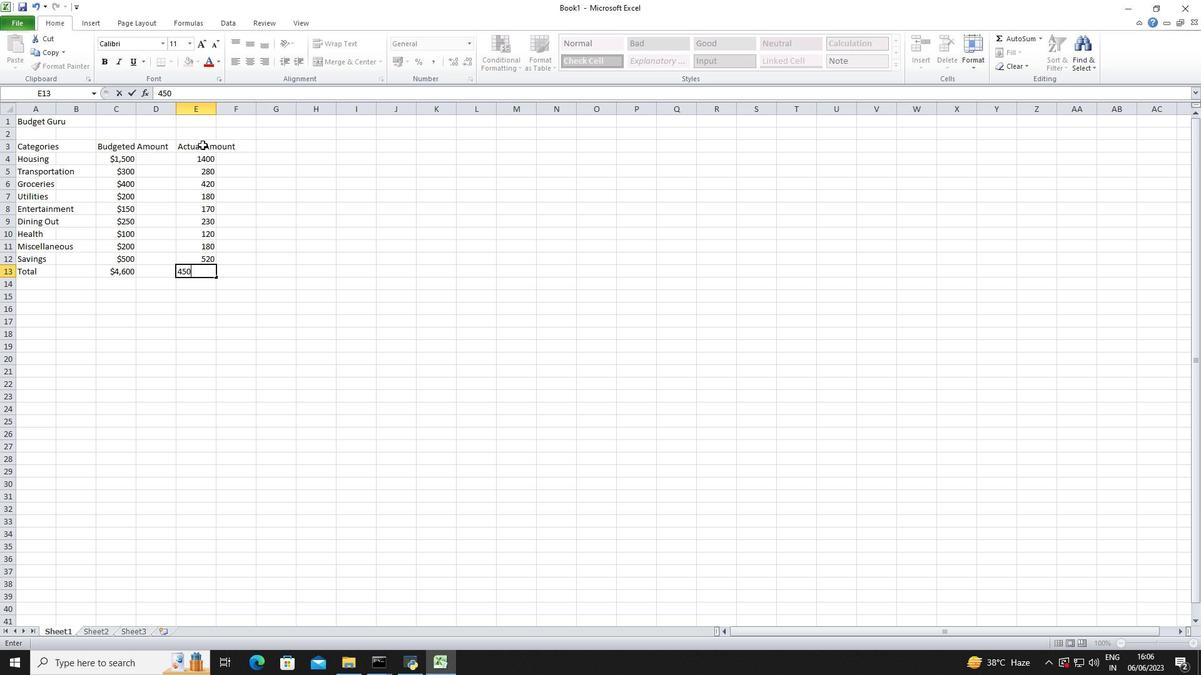 
Action: Mouse moved to (200, 154)
Screenshot: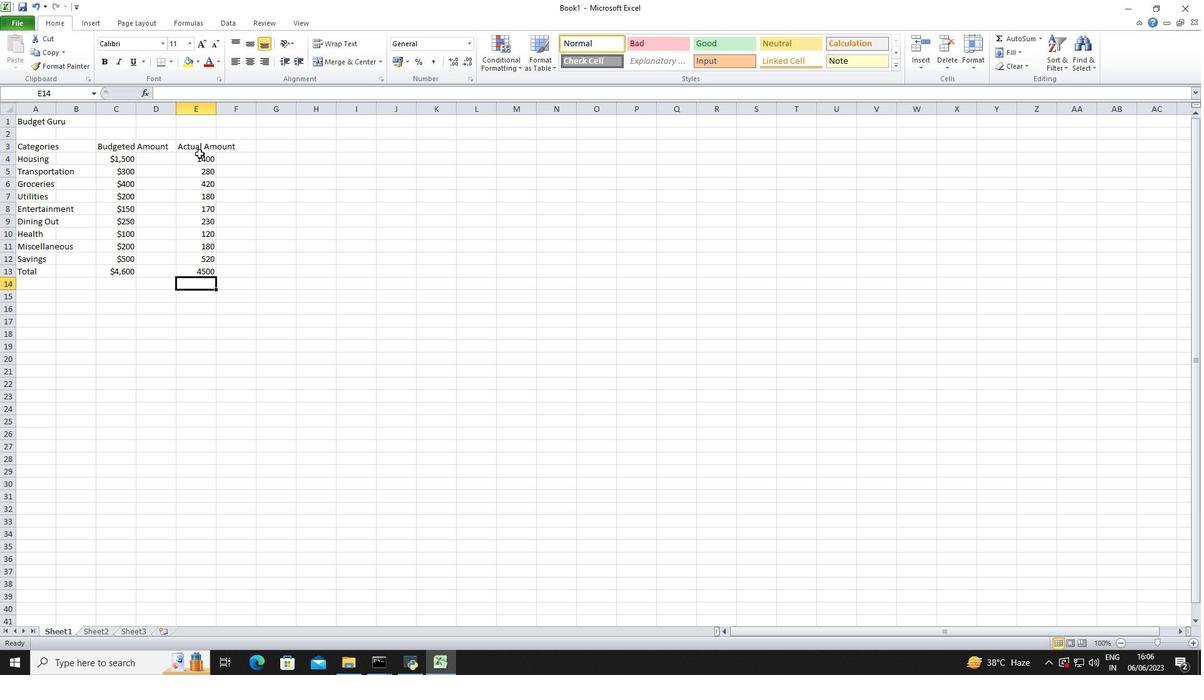 
Action: Mouse pressed left at (199, 154)
Screenshot: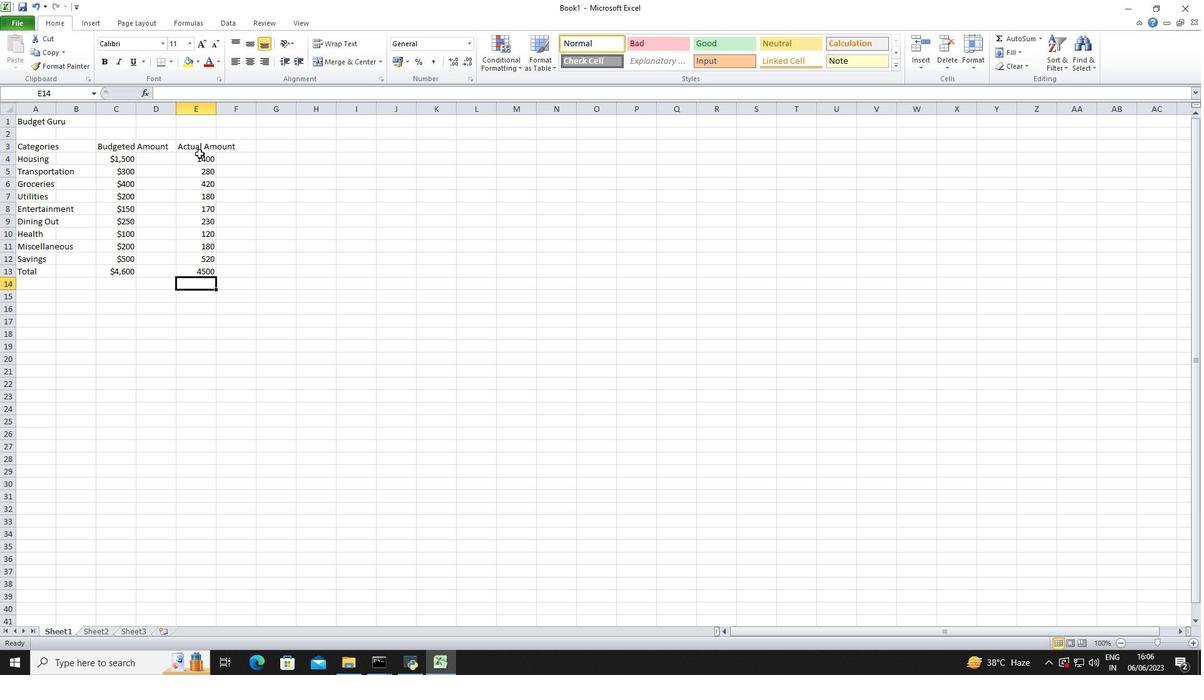 
Action: Mouse moved to (471, 45)
Screenshot: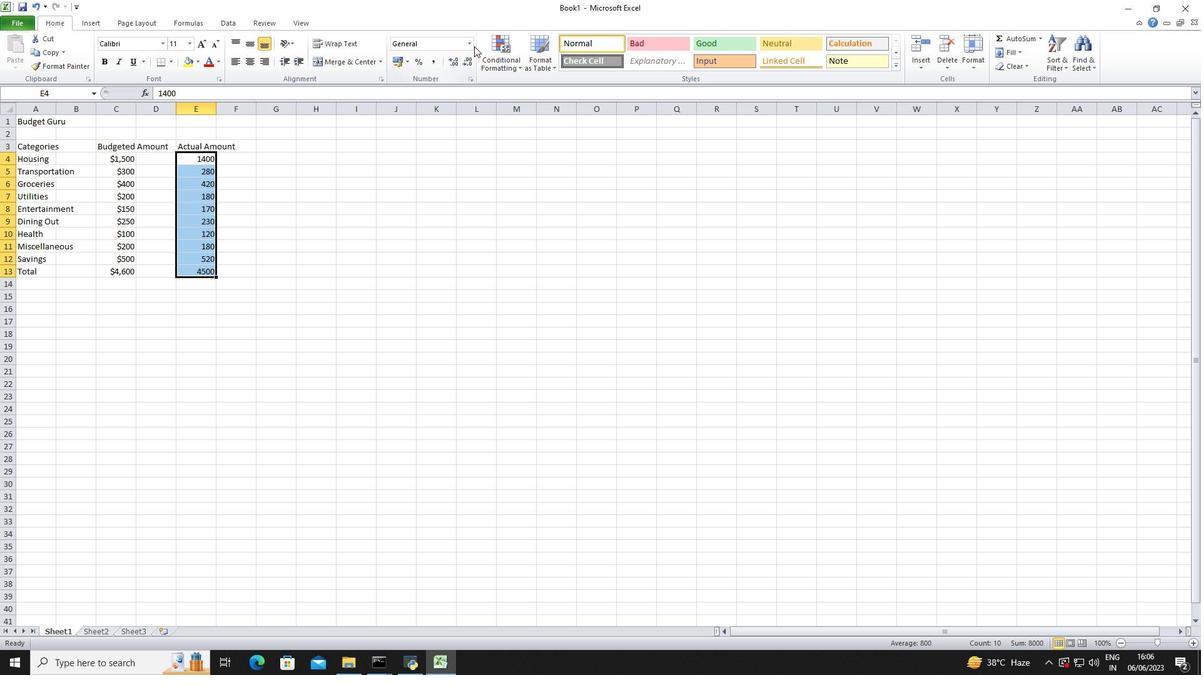 
Action: Mouse pressed left at (471, 45)
Screenshot: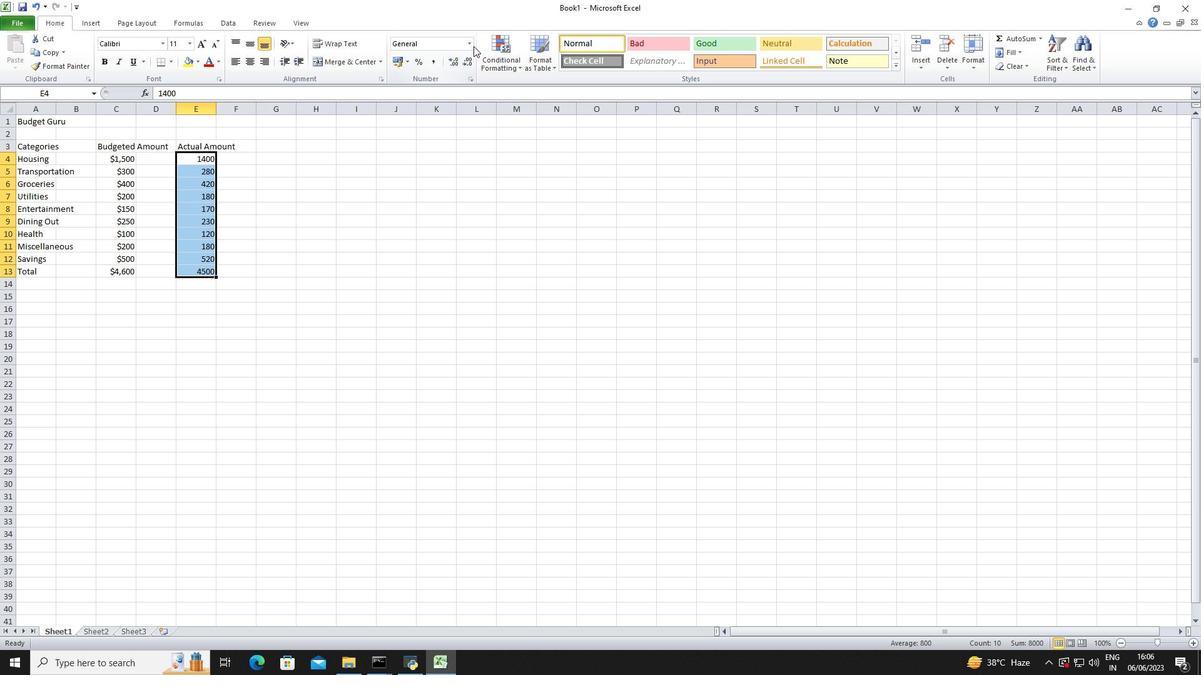 
Action: Mouse moved to (461, 357)
Screenshot: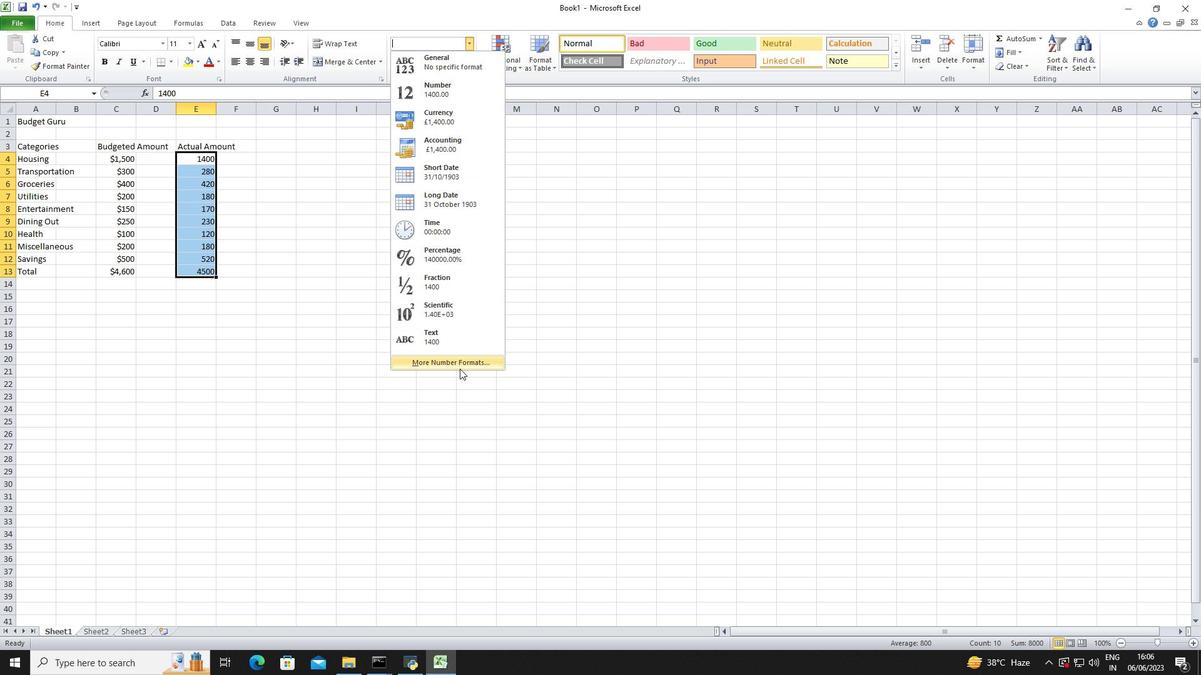 
Action: Mouse pressed left at (461, 357)
Screenshot: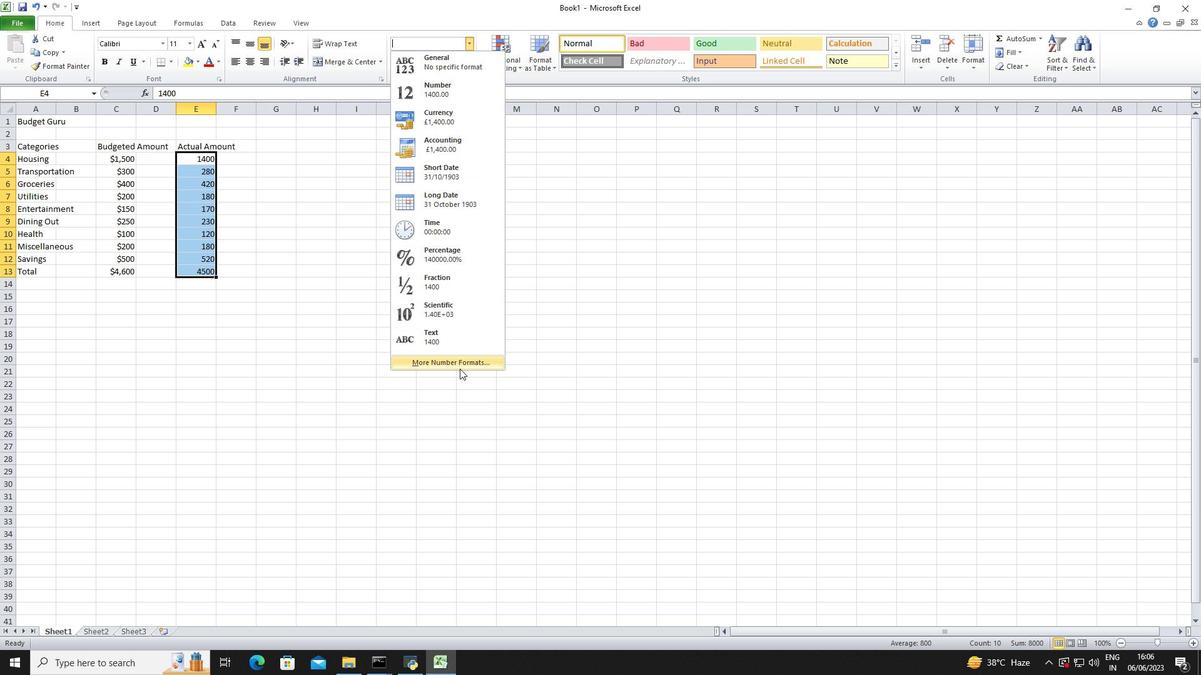 
Action: Mouse moved to (190, 232)
Screenshot: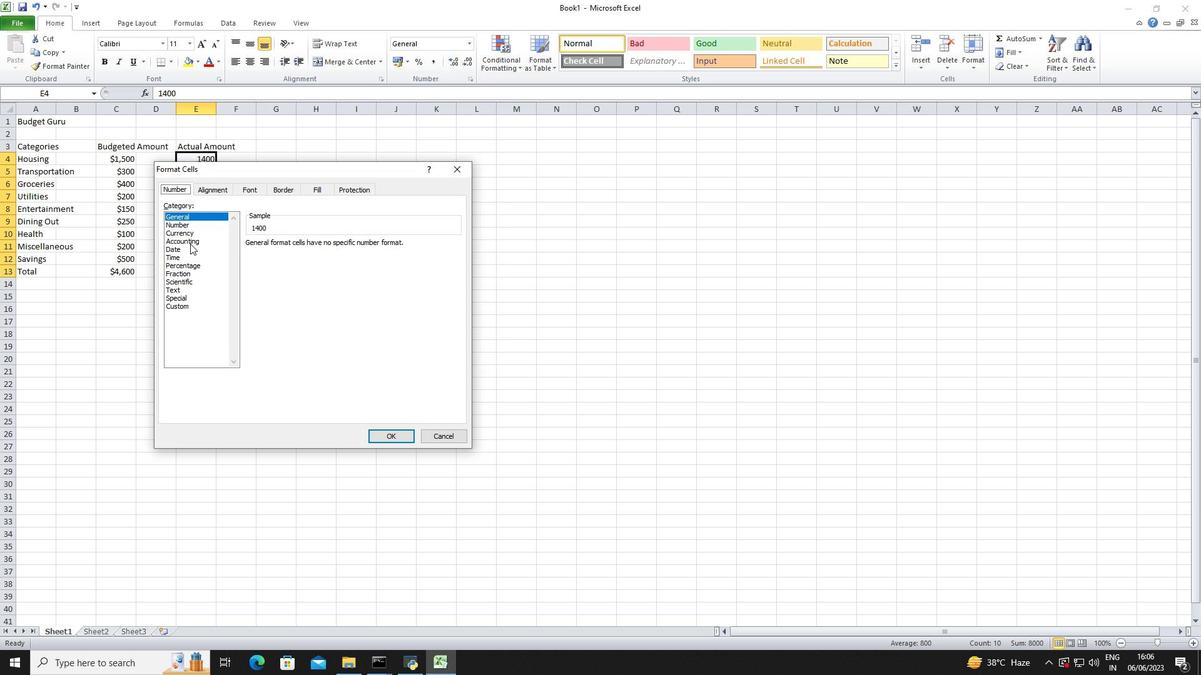 
Action: Mouse pressed left at (190, 232)
Screenshot: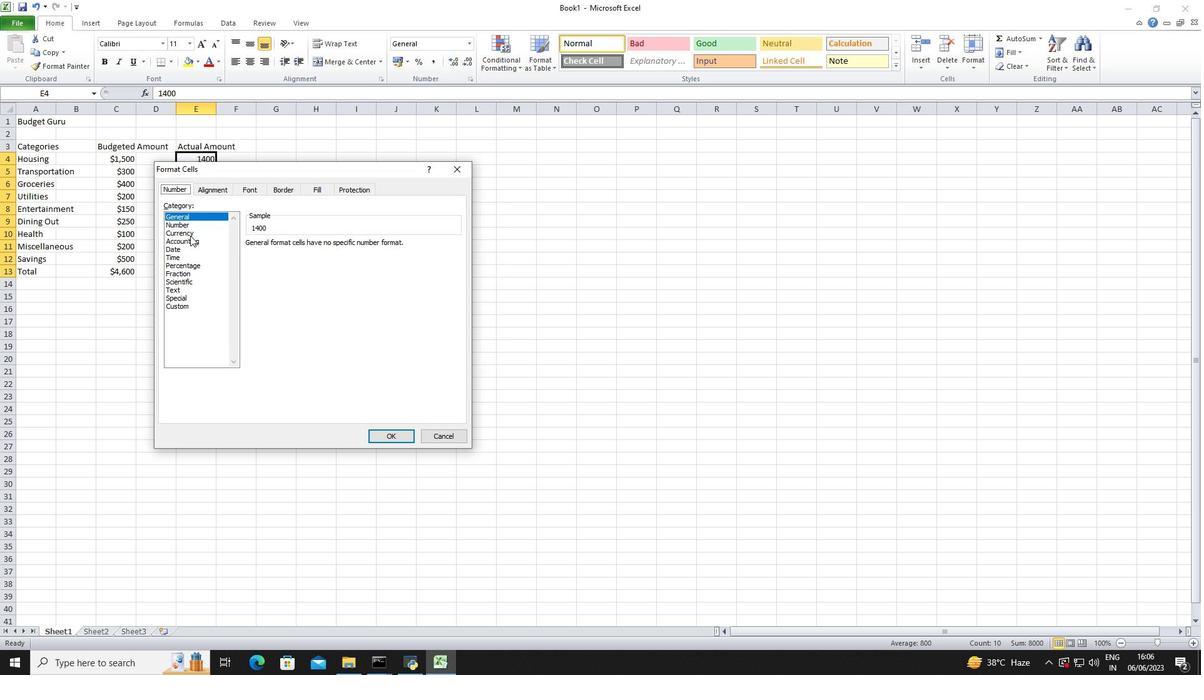 
Action: Mouse moved to (329, 245)
Screenshot: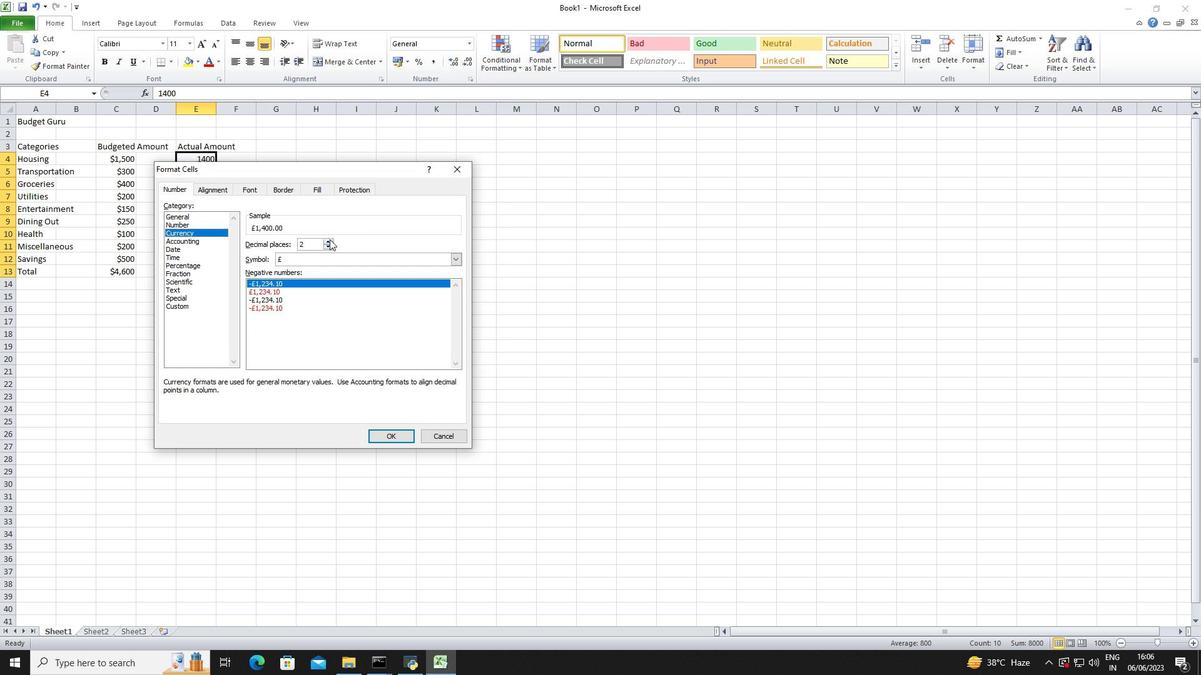 
Action: Mouse pressed left at (329, 245)
Screenshot: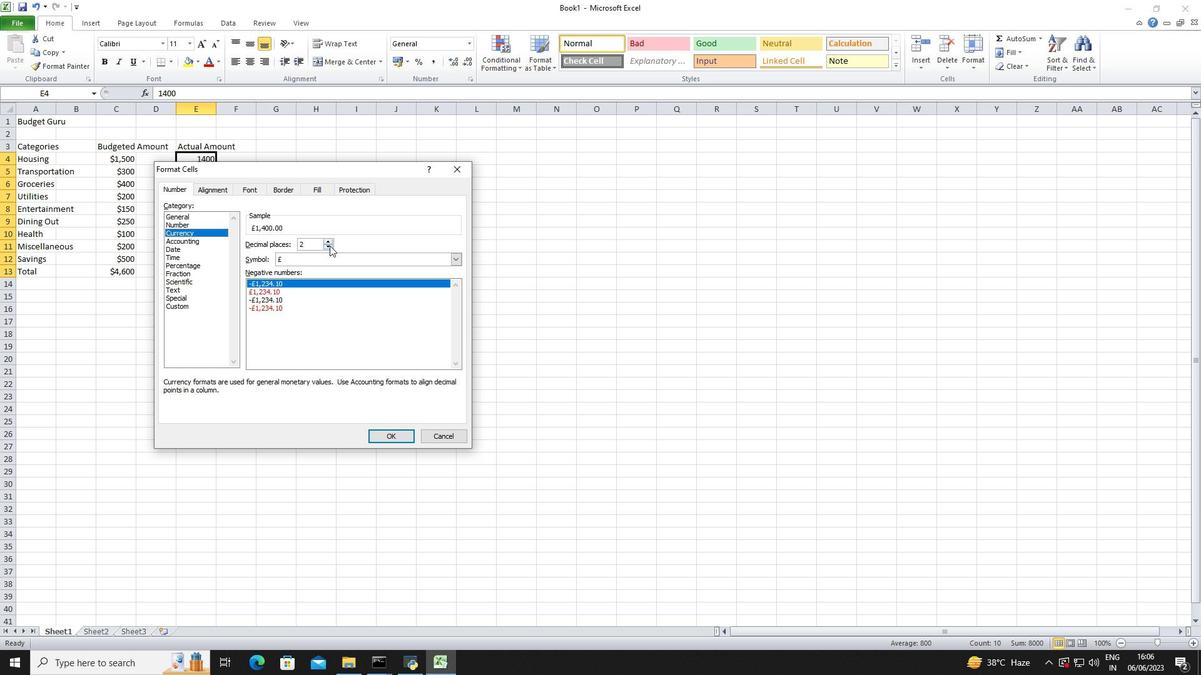 
Action: Mouse pressed left at (329, 245)
Screenshot: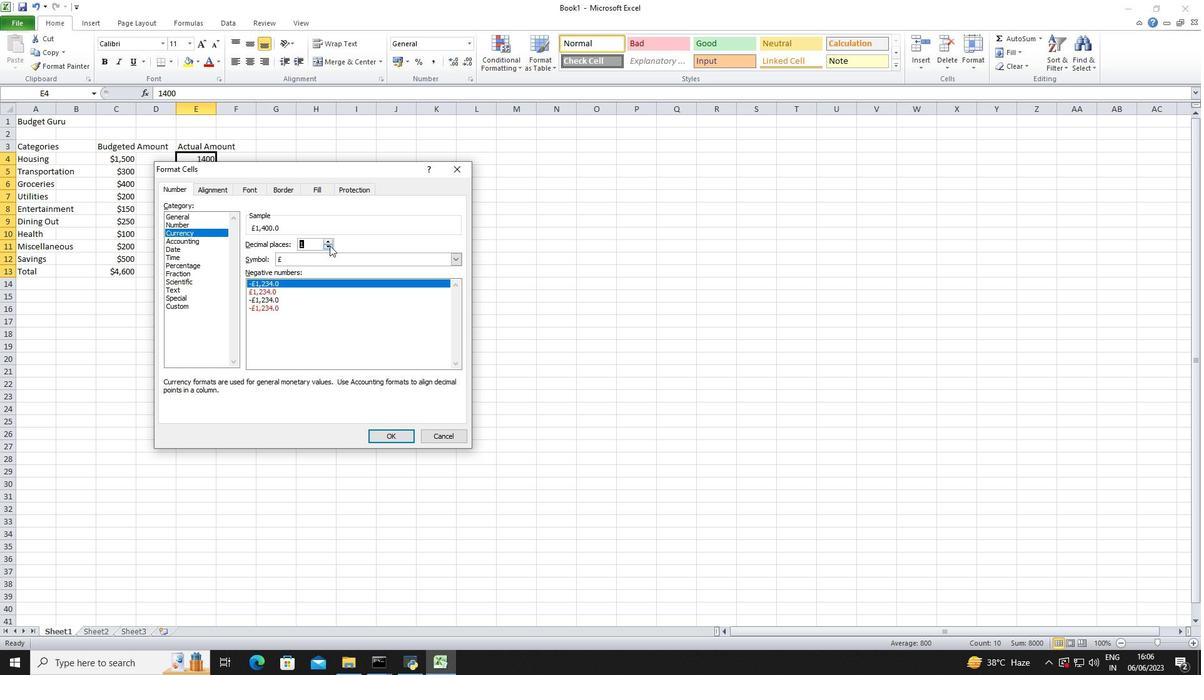 
Action: Mouse moved to (329, 250)
Screenshot: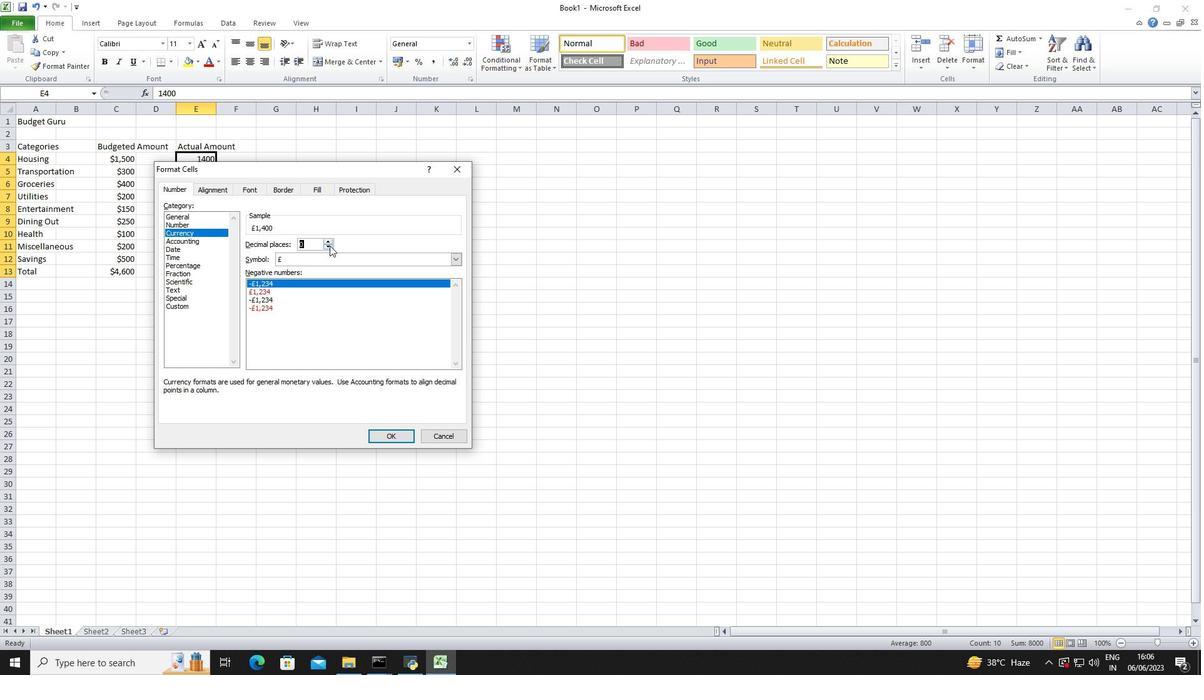 
Action: Mouse pressed left at (329, 250)
Screenshot: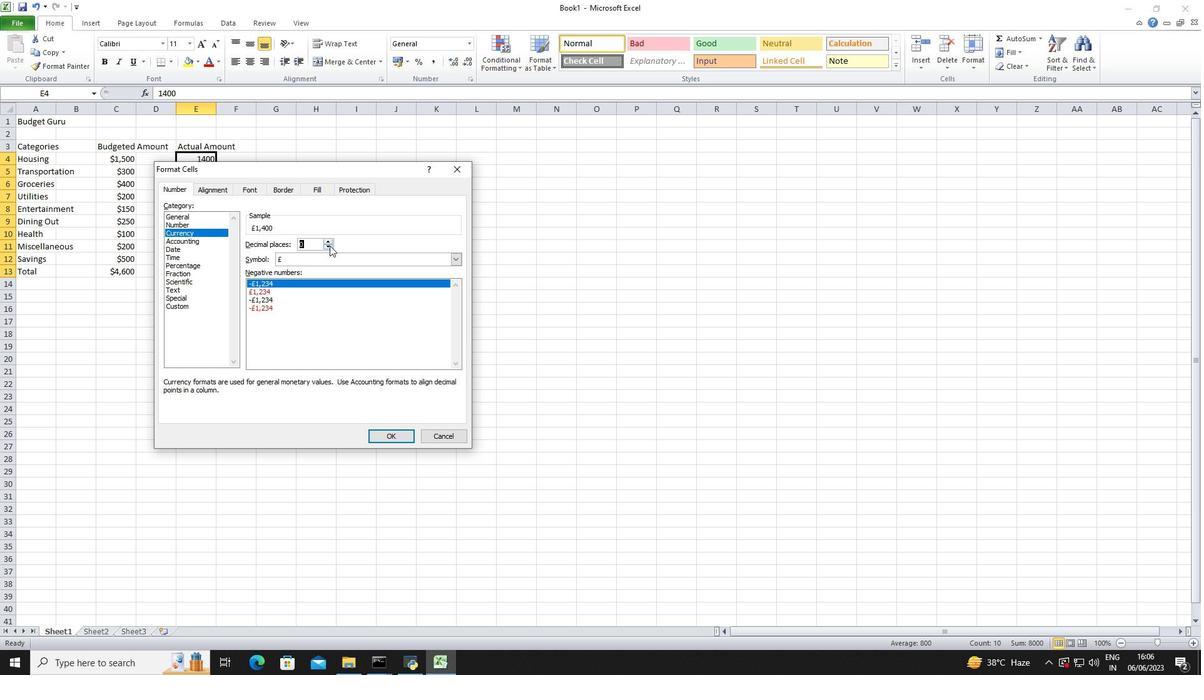 
Action: Mouse moved to (329, 255)
Screenshot: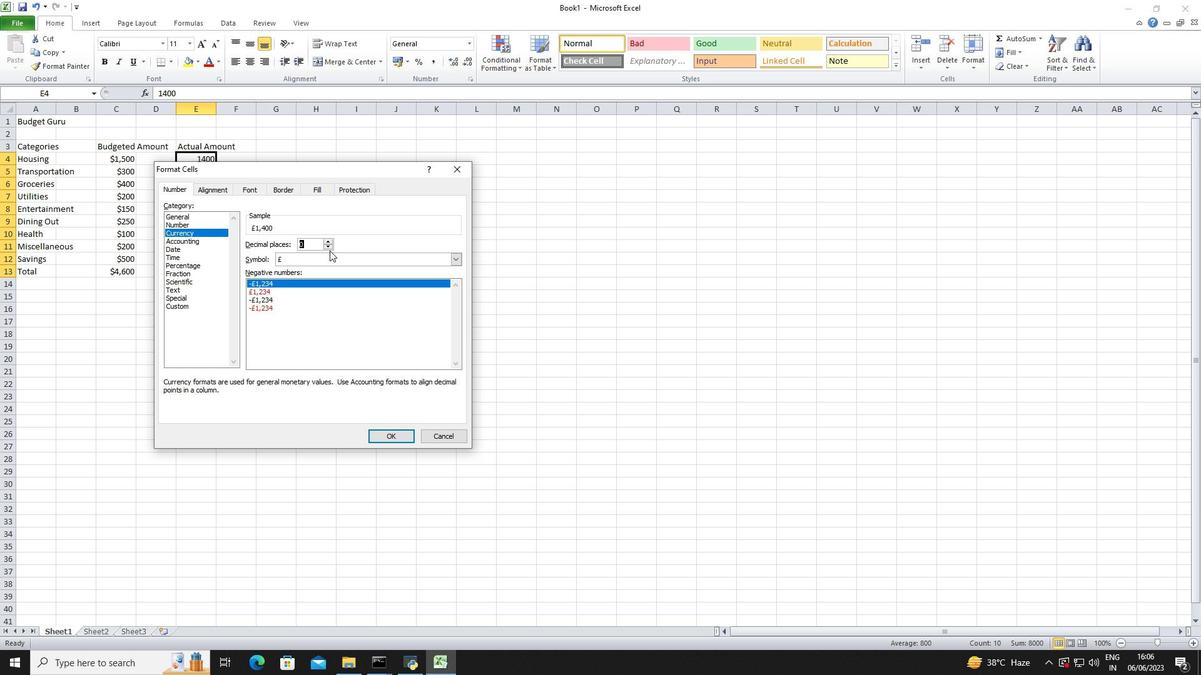 
Action: Mouse pressed left at (329, 255)
Screenshot: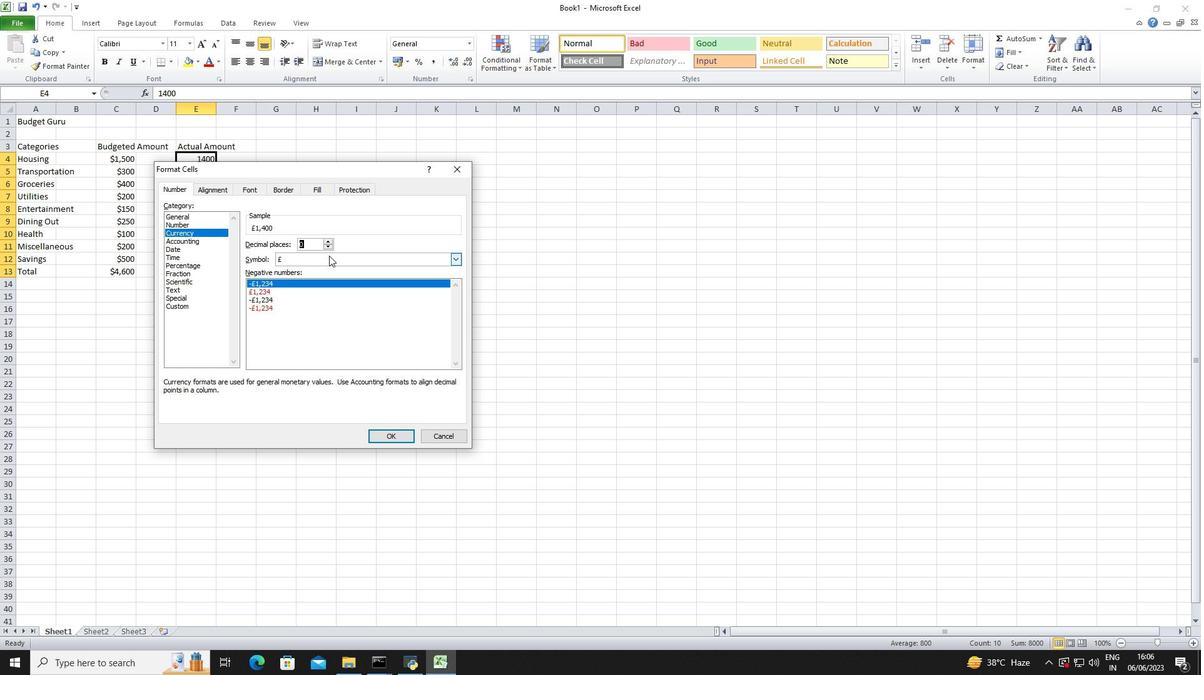 
Action: Mouse moved to (327, 258)
Screenshot: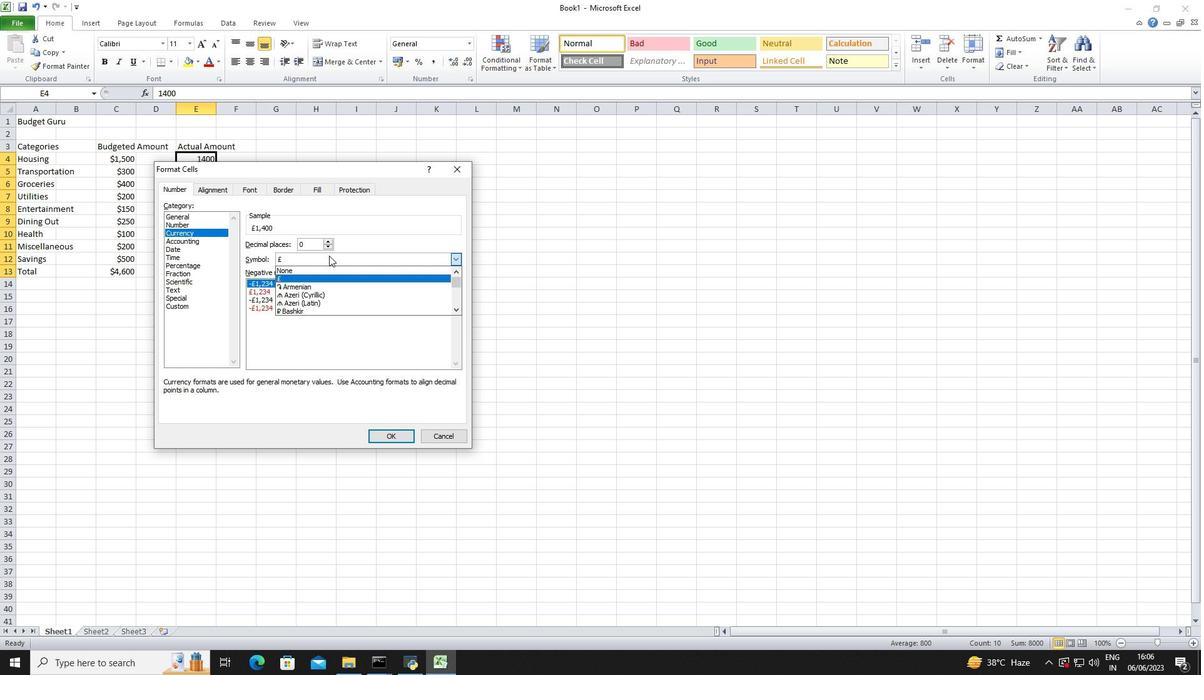 
Action: Mouse scrolled (327, 257) with delta (0, 0)
Screenshot: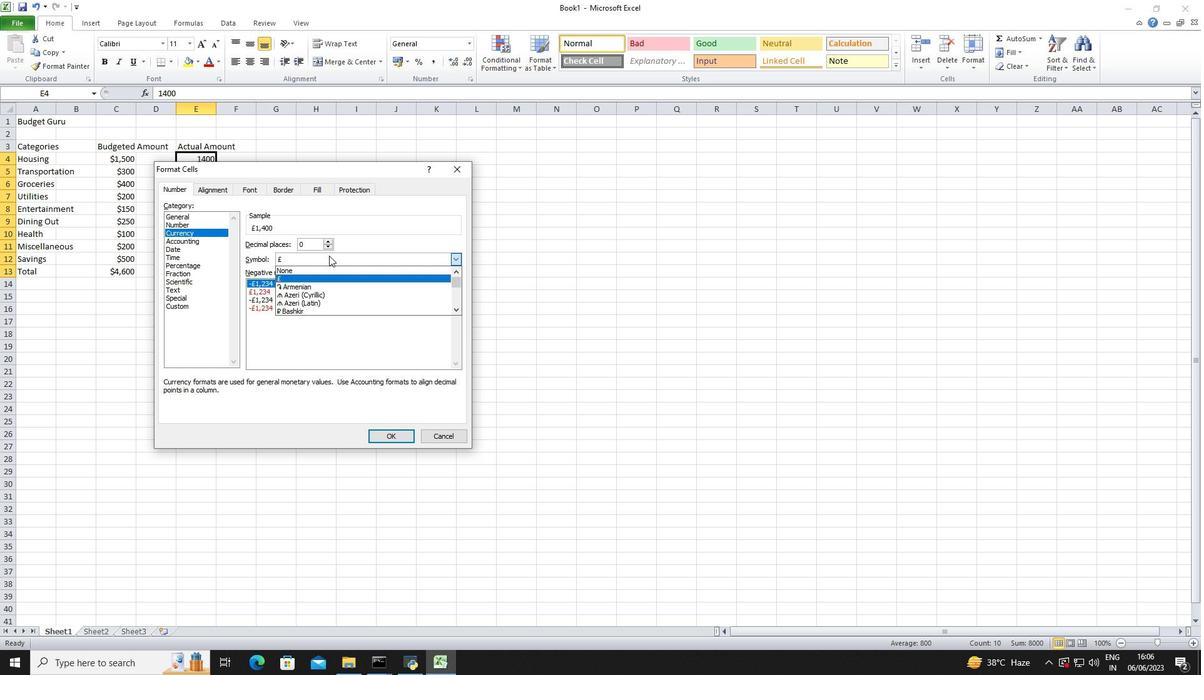 
Action: Mouse moved to (327, 258)
Screenshot: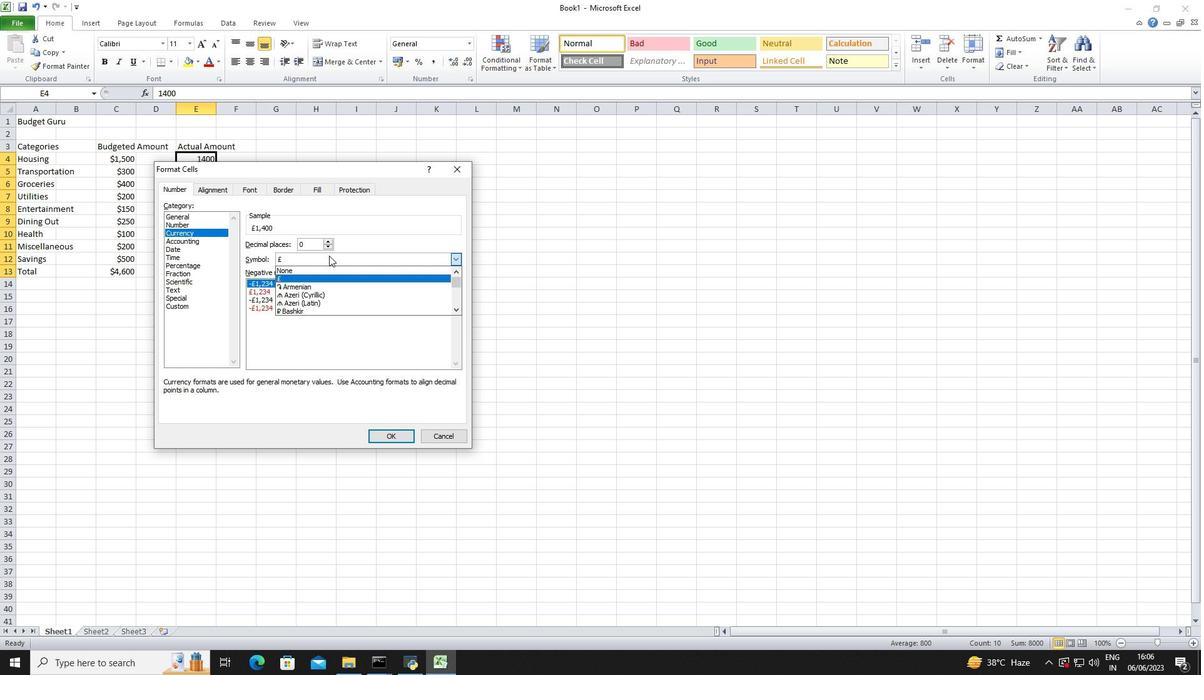 
Action: Mouse scrolled (327, 258) with delta (0, 0)
Screenshot: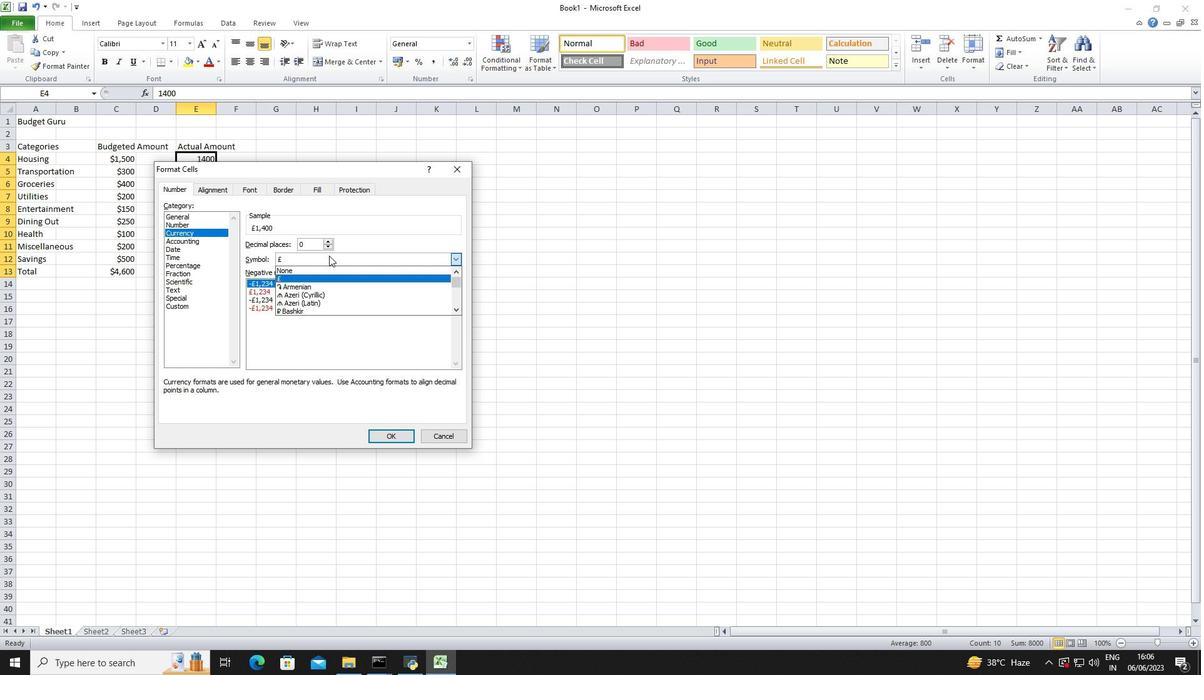 
Action: Mouse moved to (327, 259)
Screenshot: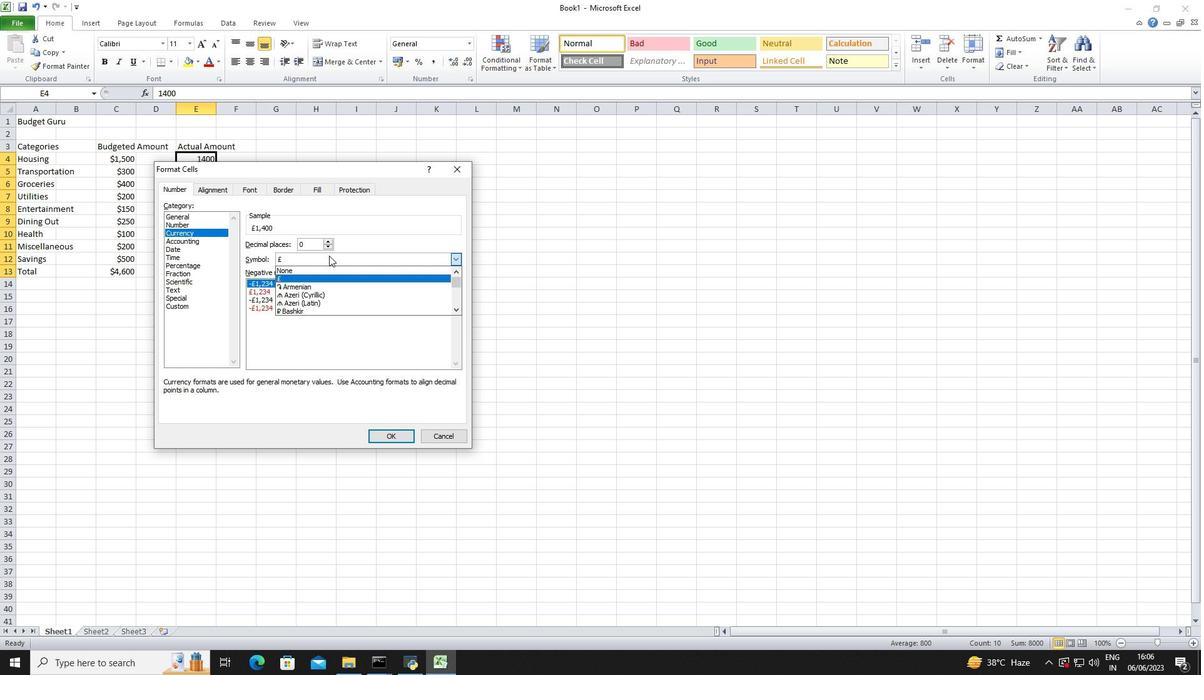 
Action: Mouse scrolled (327, 258) with delta (0, 0)
Screenshot: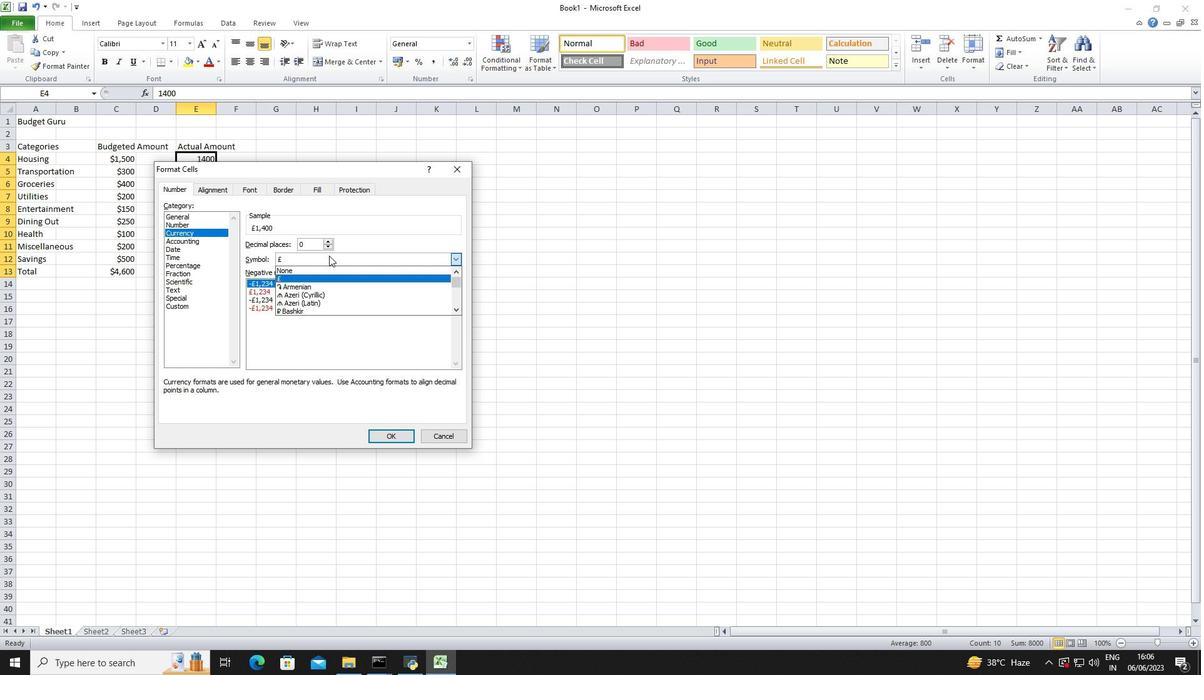 
Action: Mouse moved to (326, 259)
Screenshot: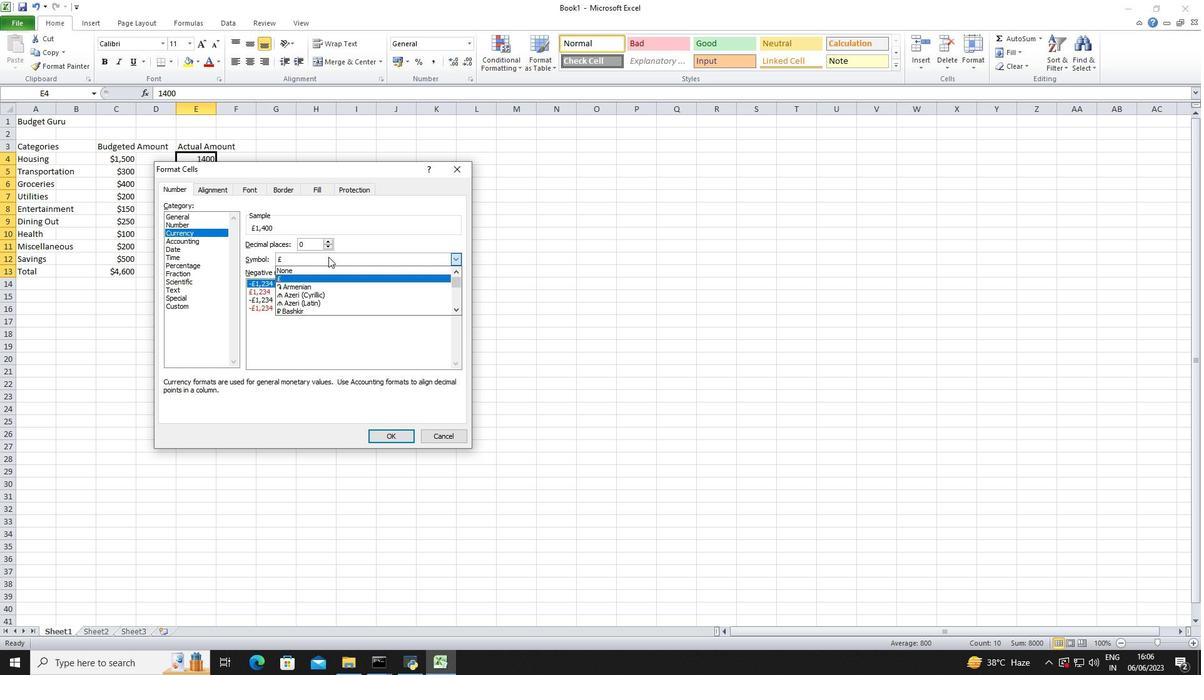 
Action: Mouse scrolled (326, 258) with delta (0, 0)
Screenshot: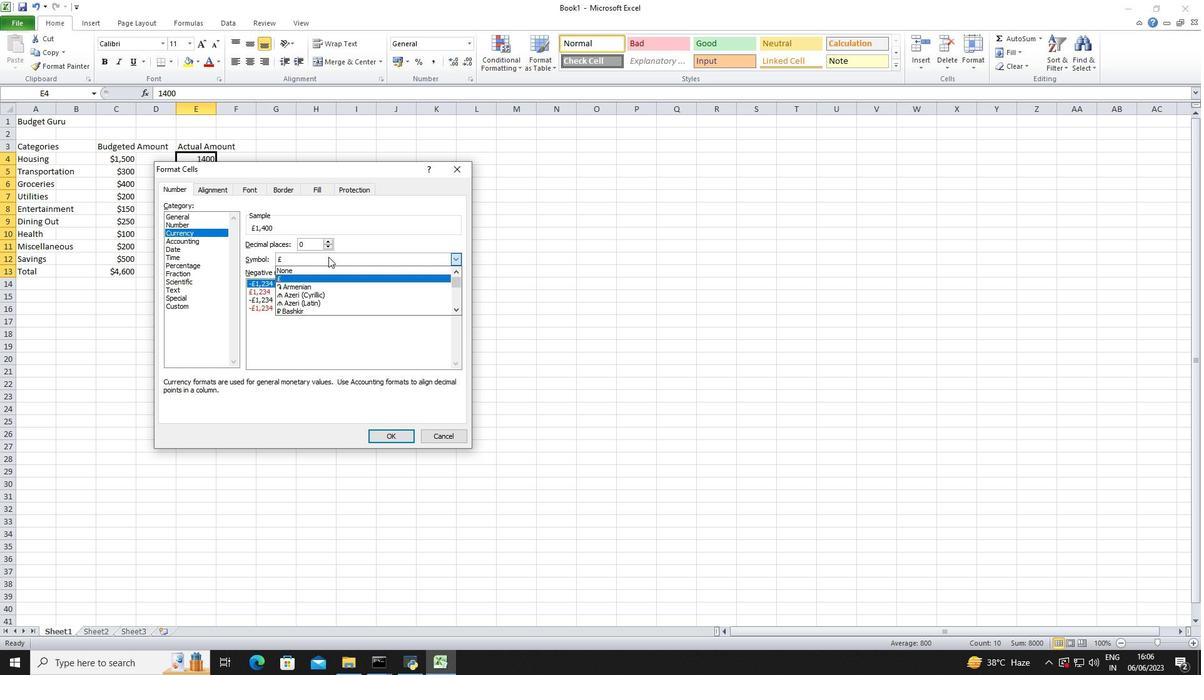 
Action: Mouse moved to (326, 260)
Screenshot: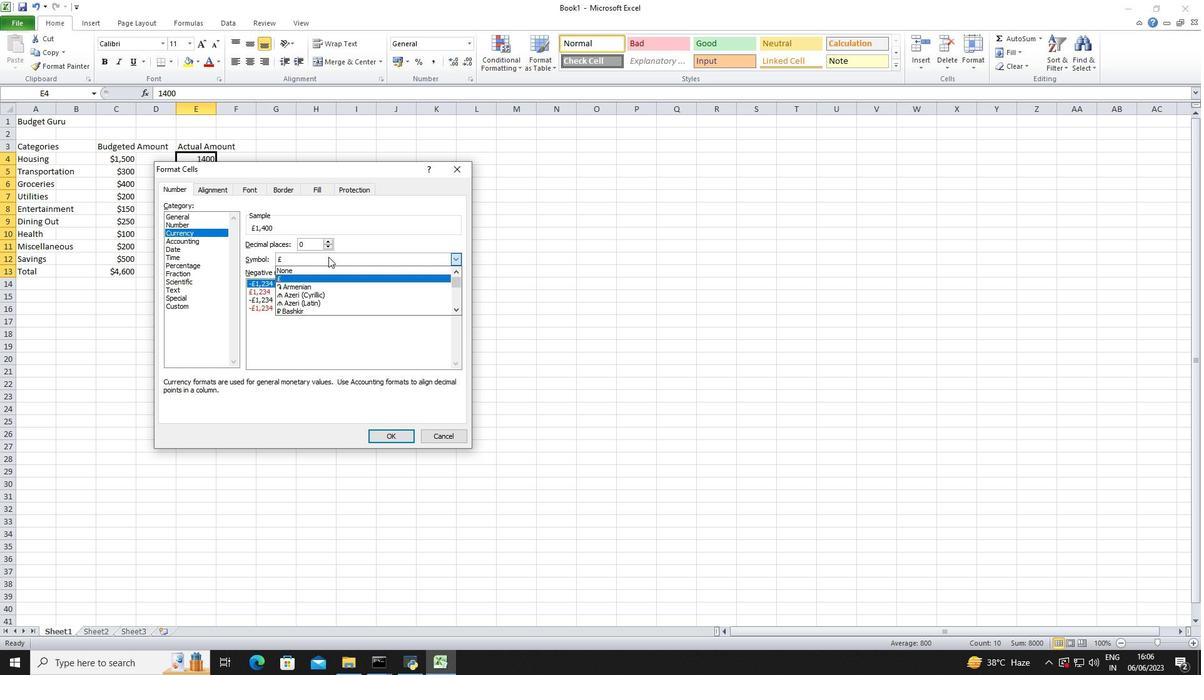 
Action: Mouse scrolled (326, 259) with delta (0, 0)
Screenshot: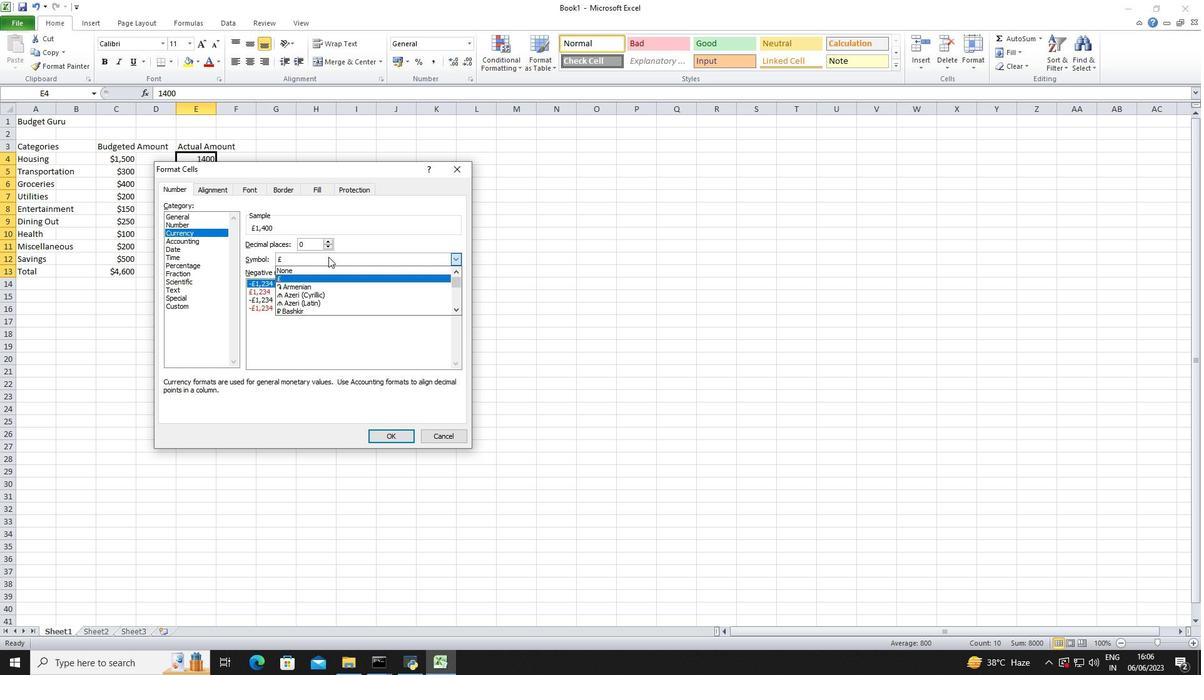 
Action: Mouse scrolled (326, 259) with delta (0, 0)
Screenshot: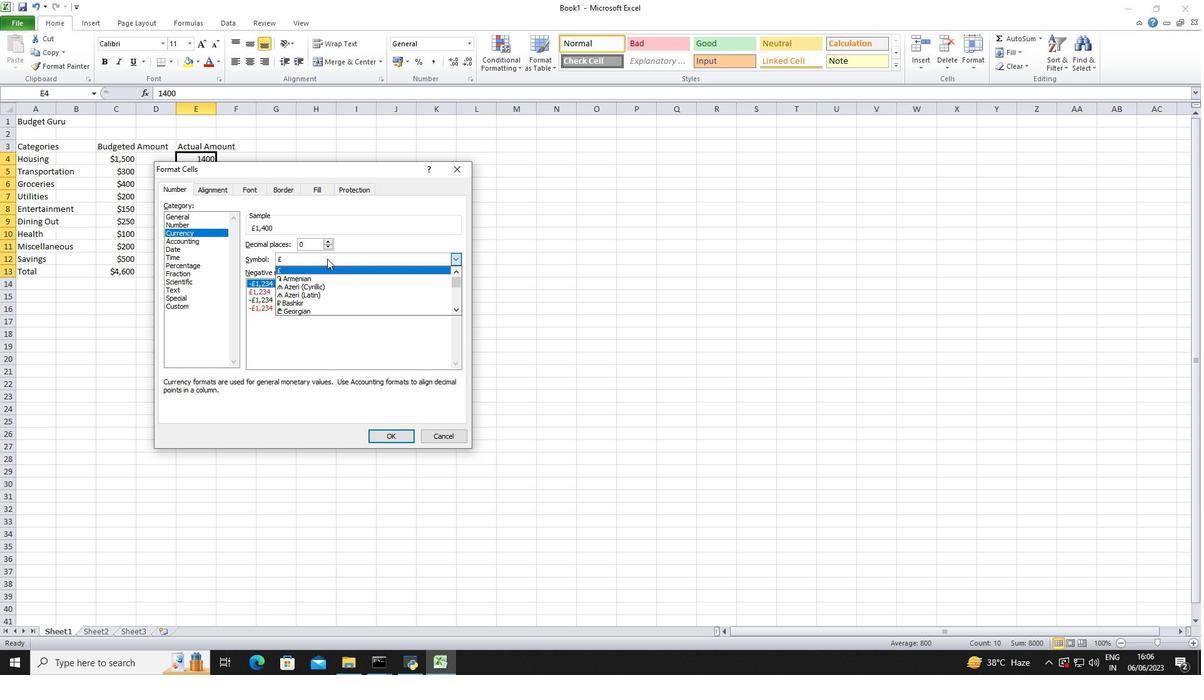 
Action: Mouse scrolled (326, 259) with delta (0, 0)
Screenshot: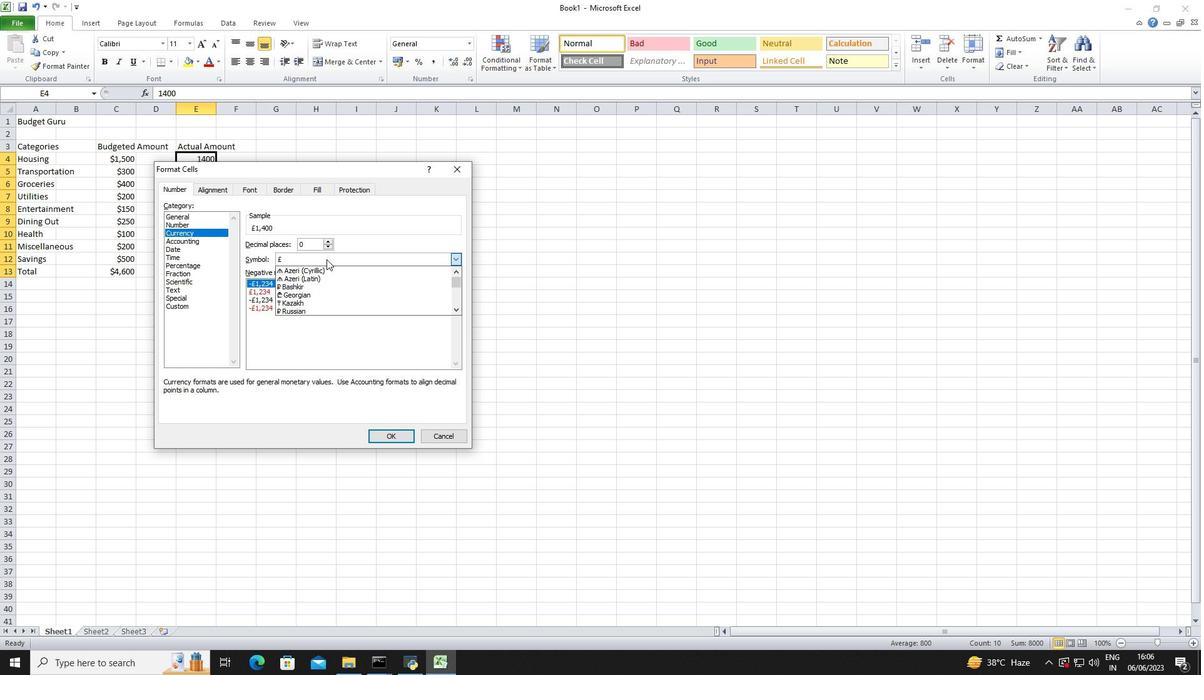 
Action: Mouse scrolled (326, 259) with delta (0, 0)
Screenshot: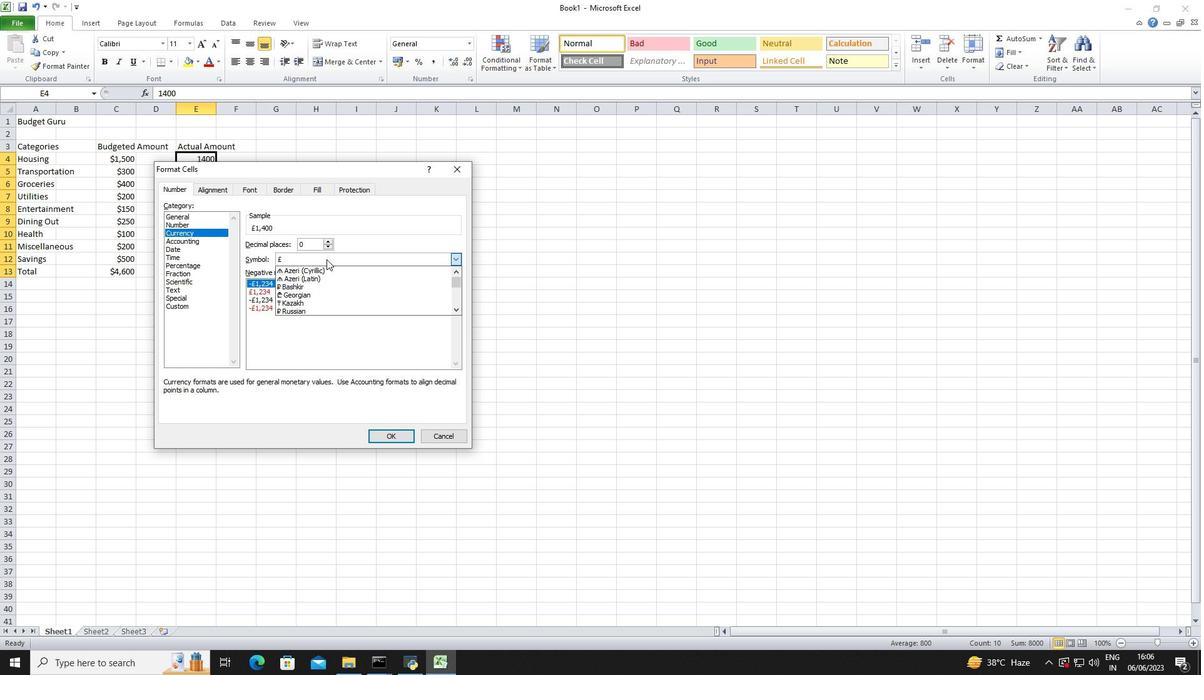 
Action: Mouse moved to (322, 272)
Screenshot: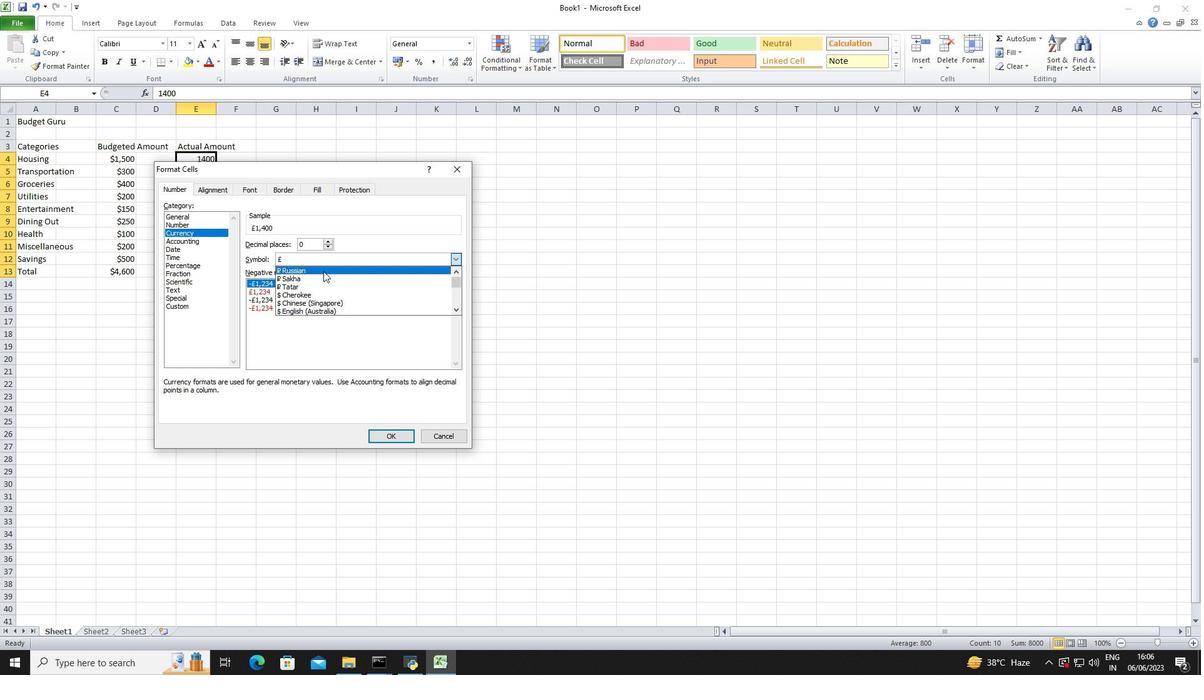 
Action: Mouse scrolled (322, 271) with delta (0, 0)
Screenshot: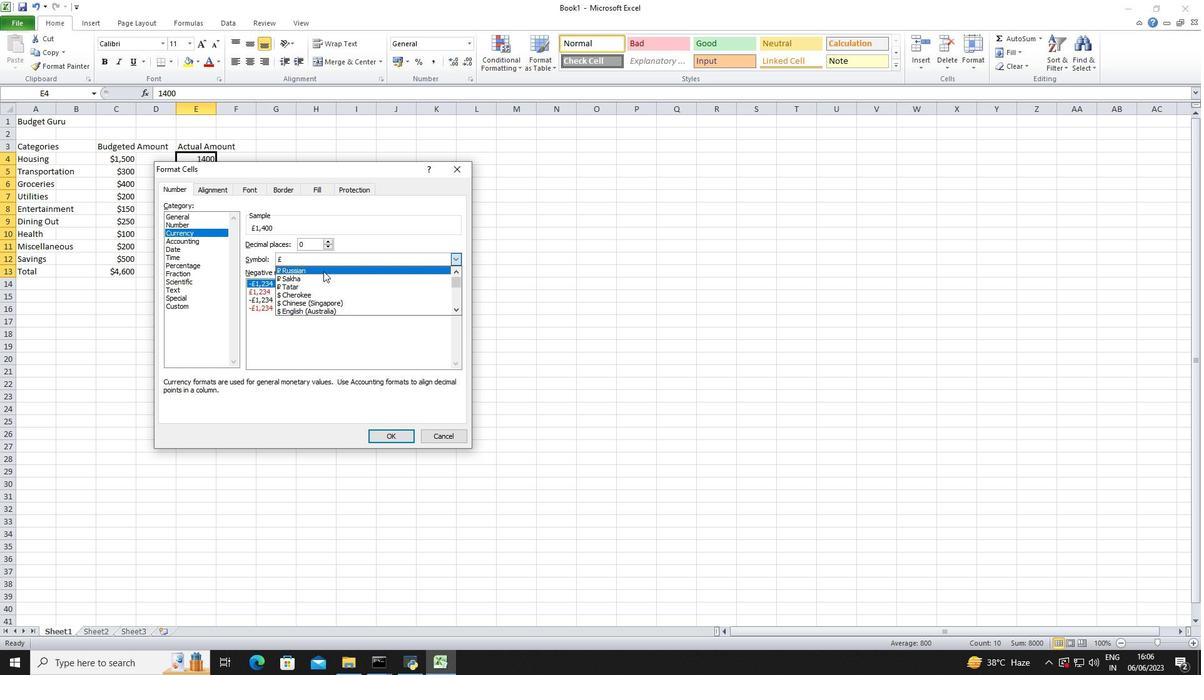 
Action: Mouse scrolled (322, 271) with delta (0, 0)
Screenshot: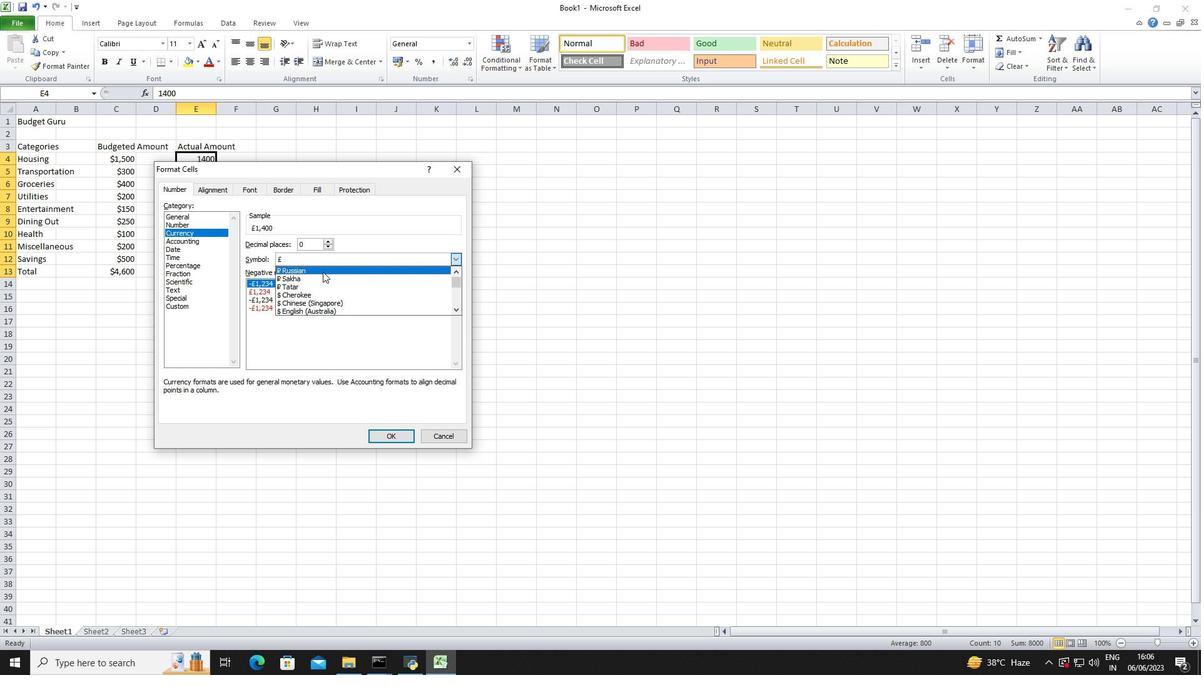
Action: Mouse scrolled (322, 271) with delta (0, 0)
Screenshot: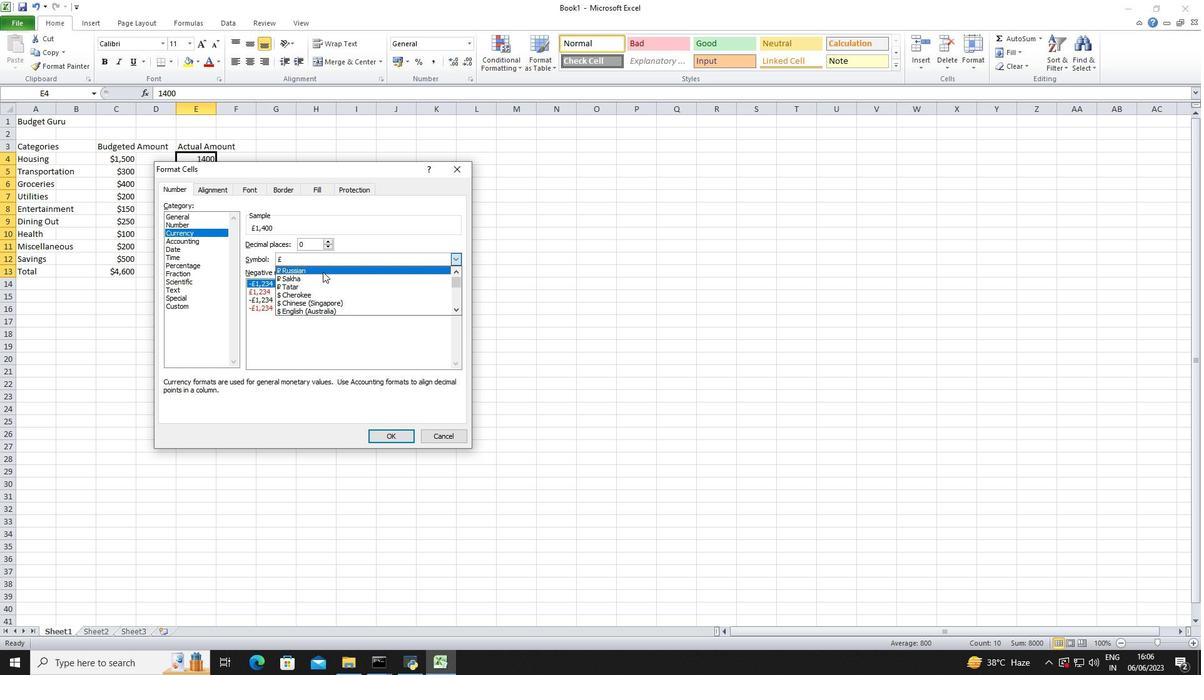 
Action: Mouse moved to (325, 283)
Screenshot: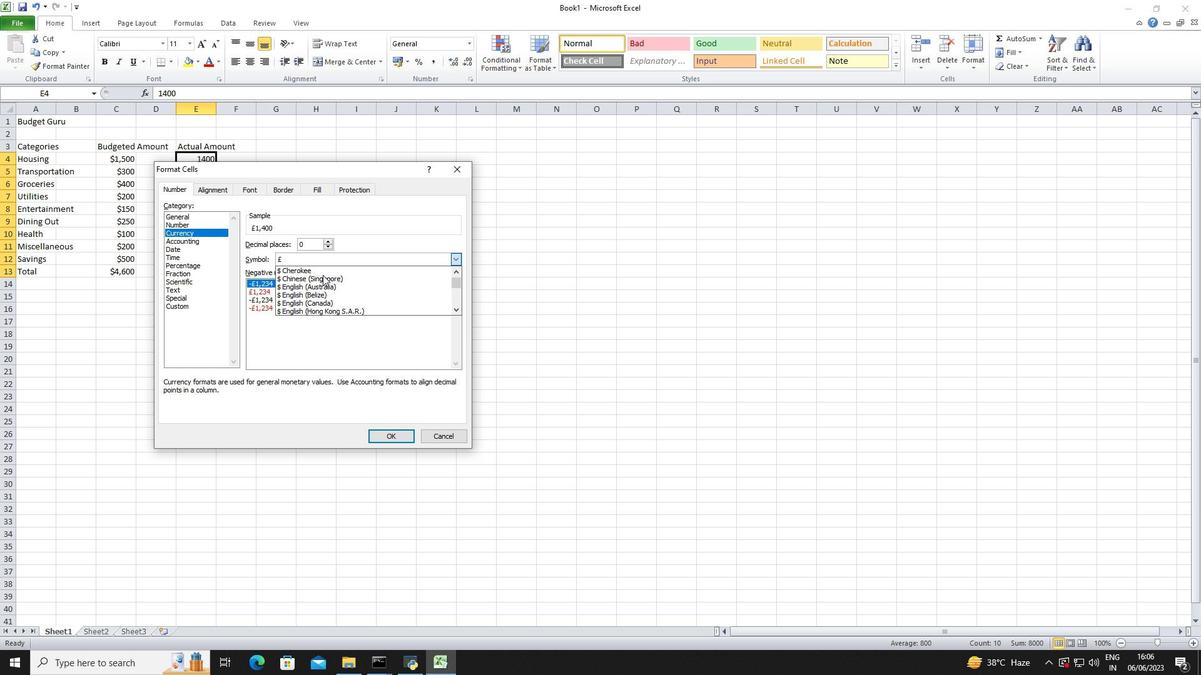 
Action: Mouse pressed left at (325, 283)
Screenshot: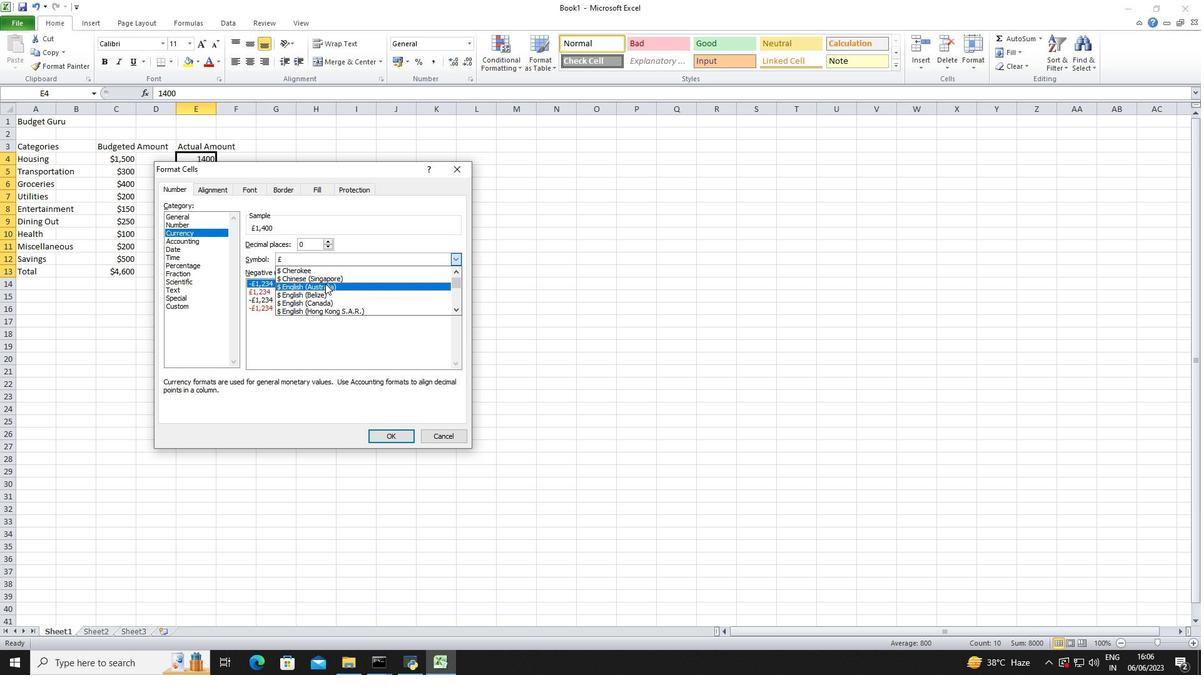 
Action: Mouse moved to (385, 431)
Screenshot: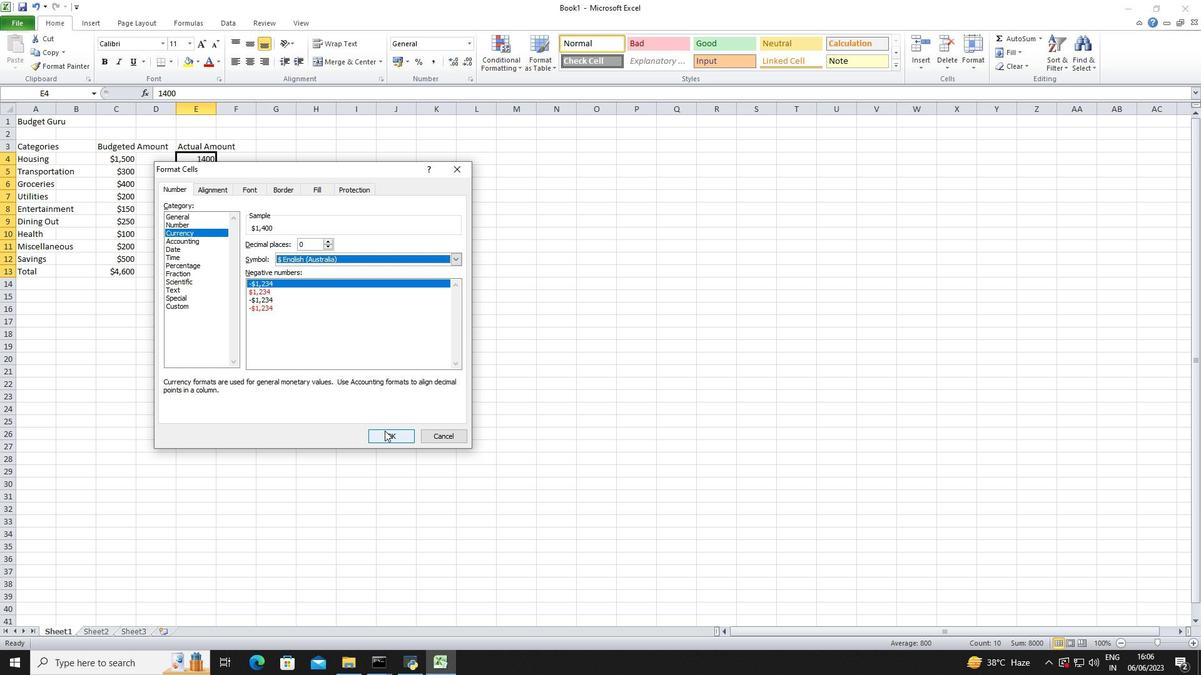 
Action: Mouse pressed left at (385, 431)
Screenshot: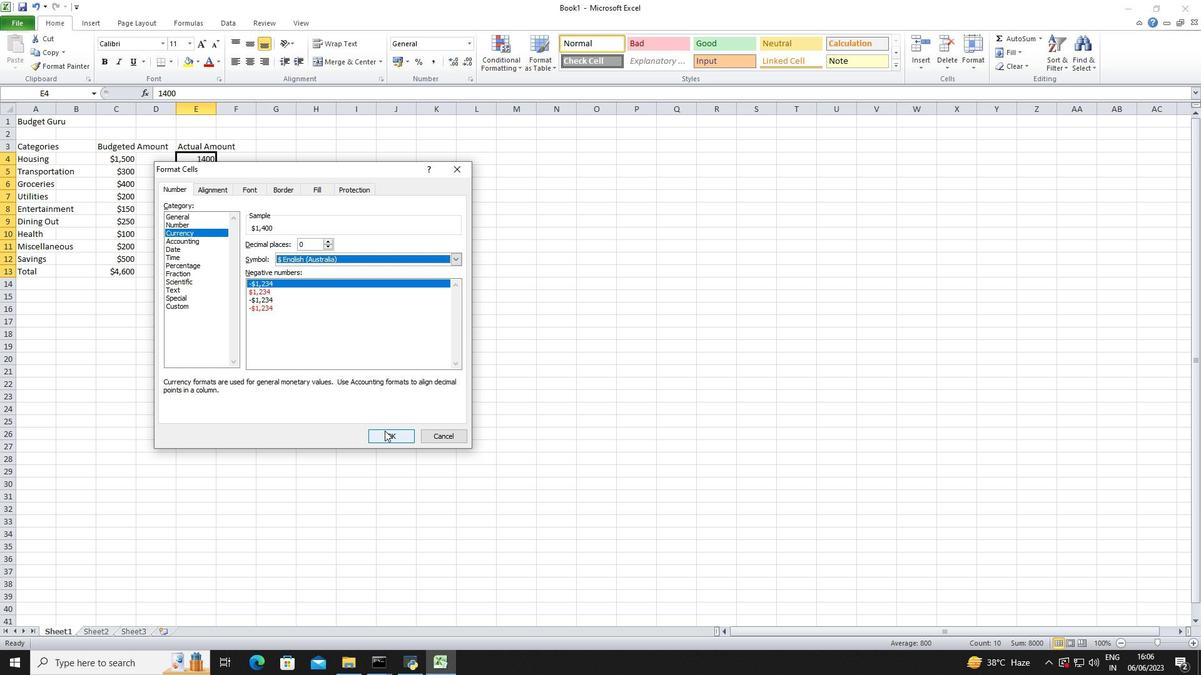 
Action: Mouse moved to (282, 148)
Screenshot: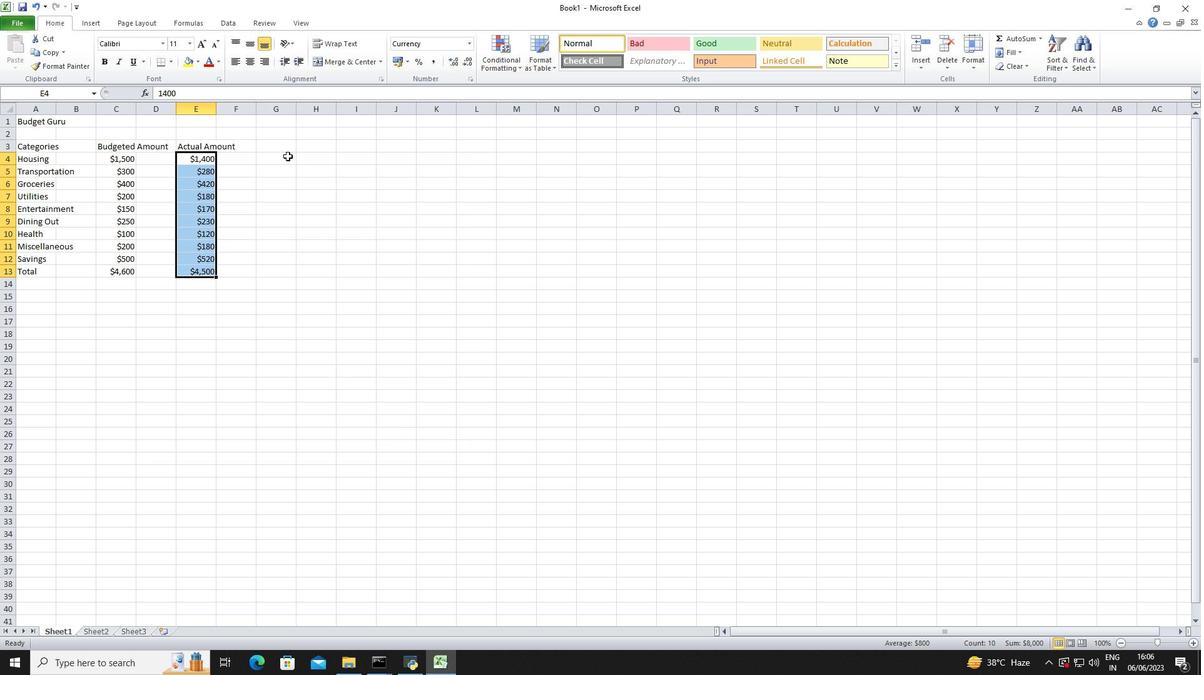 
Action: Mouse pressed left at (282, 148)
Screenshot: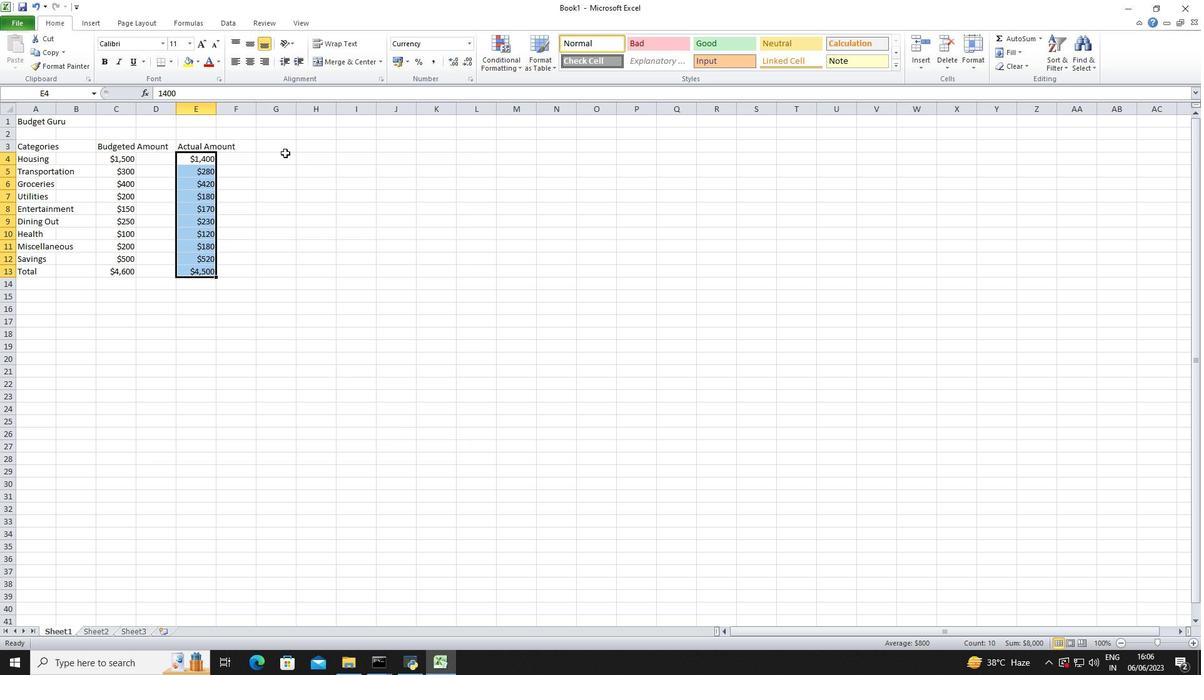 
Action: Key pressed <Key.shift>Difference<Key.down>=e4-c4<Key.enter>=e5-c5<Key.enter>=e6-c6<Key.enter>=e7-c7<Key.enter>=e8-c8<Key.enter>=e9-c9<Key.enter>=e10-c10<Key.enter>=e11-c11<Key.enter>=e12-c12<Key.enter>=e13-c13<Key.enter>
Screenshot: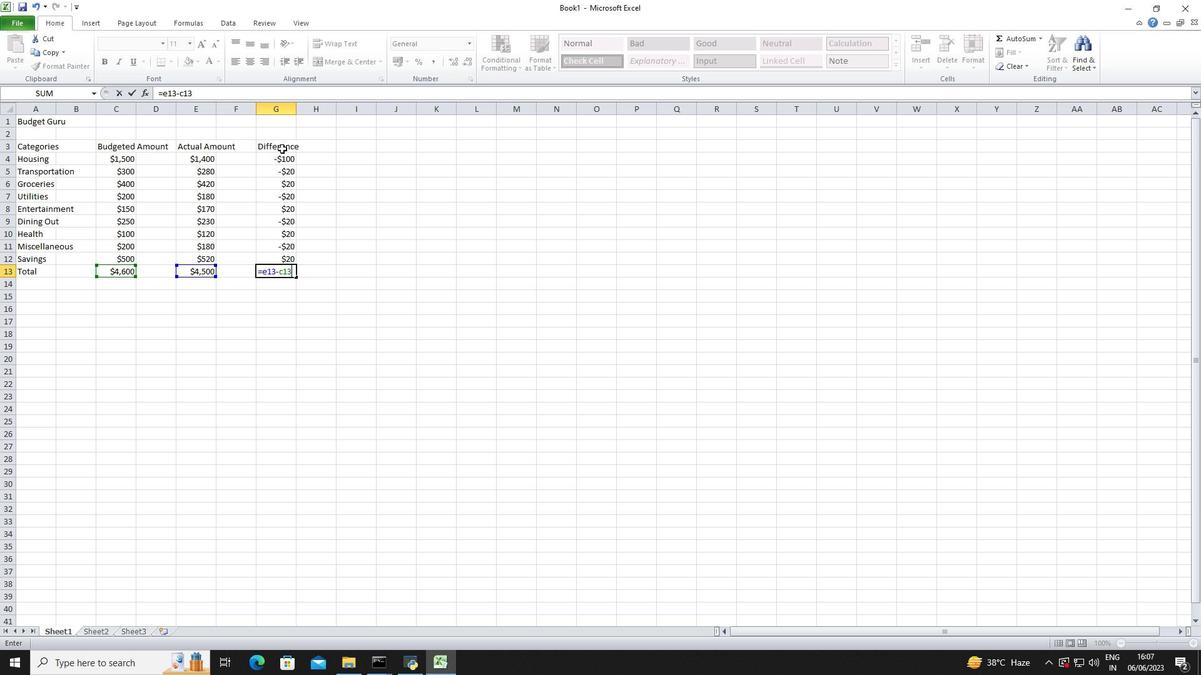 
Action: Mouse moved to (441, 191)
Screenshot: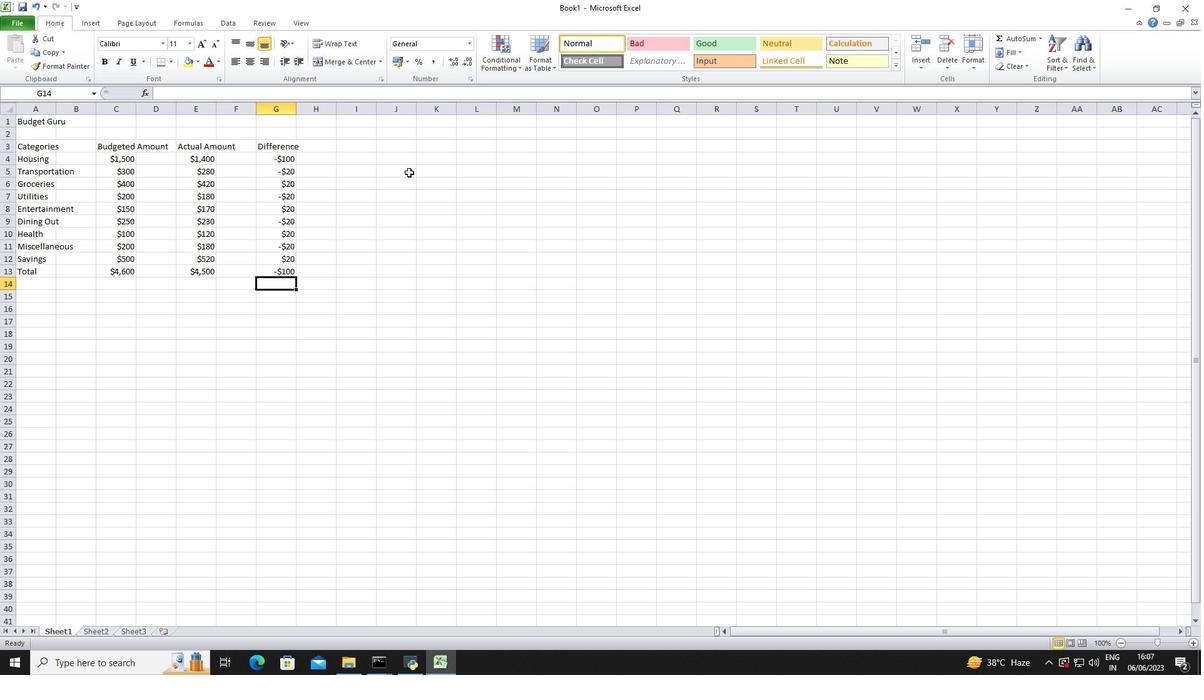 
Action: Key pressed ctrl+S<Key.shift>Tracking<Key.space><Key.left><Key.left><Key.left><Key.left><Key.left><Key.left><Key.left><Key.left><Key.left><Key.left><Key.left><Key.left><Key.left><Key.left><Key.left><Key.left><Key.left><Key.shift>Financial<Key.space><Key.right><Key.right><Key.right><Key.right><Key.right><Key.right><Key.right><Key.right><Key.right><Key.shift>Sheet<Key.down><Key.up><Key.space><Key.shift>Spreadsheet<Key.space><Key.shift>Template<Key.space><Key.shift>Workbook<Key.enter><Key.down><Key.left><Key.enter>
Screenshot: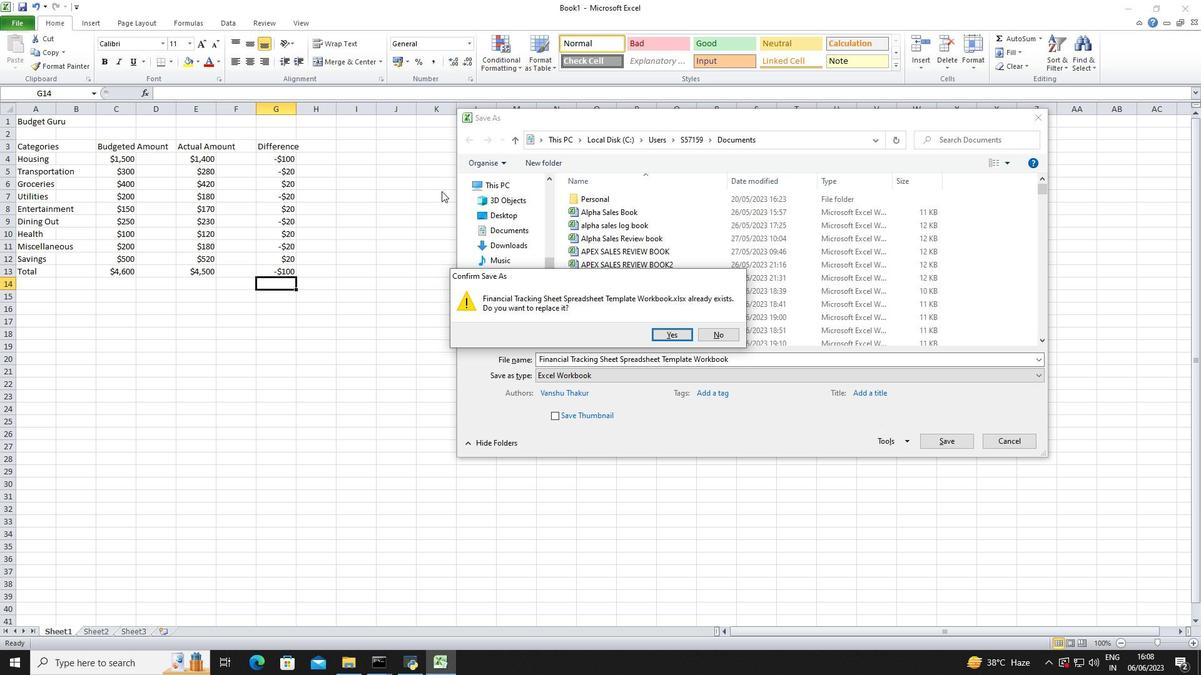 
